 Task: Create new vendor bill with Date Opened: 02-Apr-23, Select Vendor: TFI International, Terms: Net 7. Make bill entry for item-1 with Date: 02-Apr-23, Description: Shipping Charges, Expense Account: Postage & Delivery, Quantity: 2, Unit Price: 12.99, Sales Tax: Y, Sales Tax Included: N, Tax Table: Sales Tax. Post Bill with Post Date: 02-Apr-23, Post to Accounts: Liabilities:Accounts Payble. Pay / Process Payment with Transaction Date: 08-Apr-23, Amount: 27.02, Transfer Account: Checking Account. Go to 'Print Bill'. Save a pdf copy of the bill.
Action: Mouse moved to (145, 29)
Screenshot: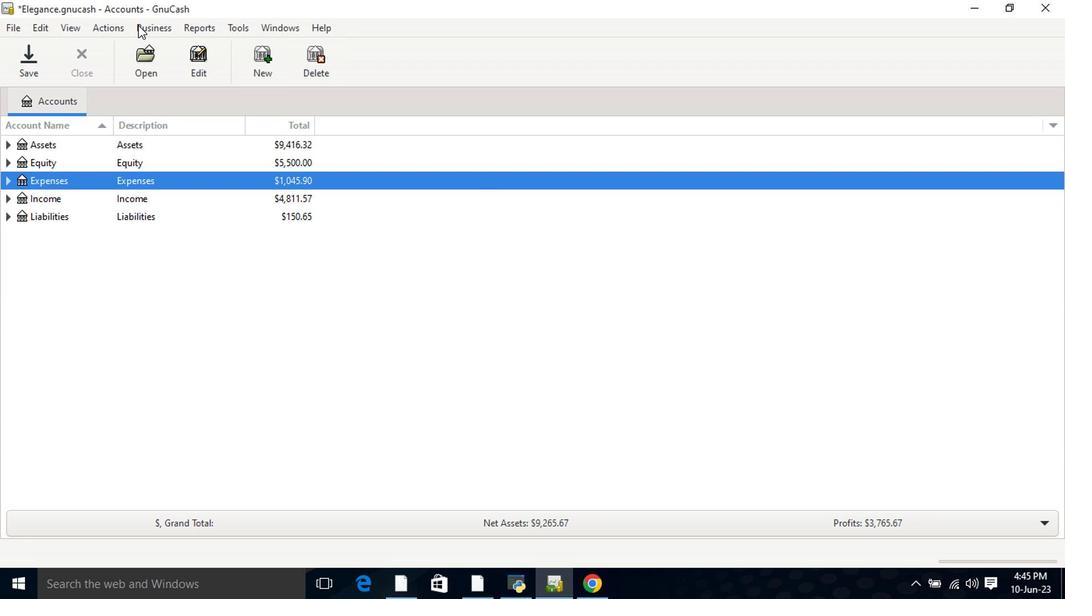 
Action: Mouse pressed left at (145, 29)
Screenshot: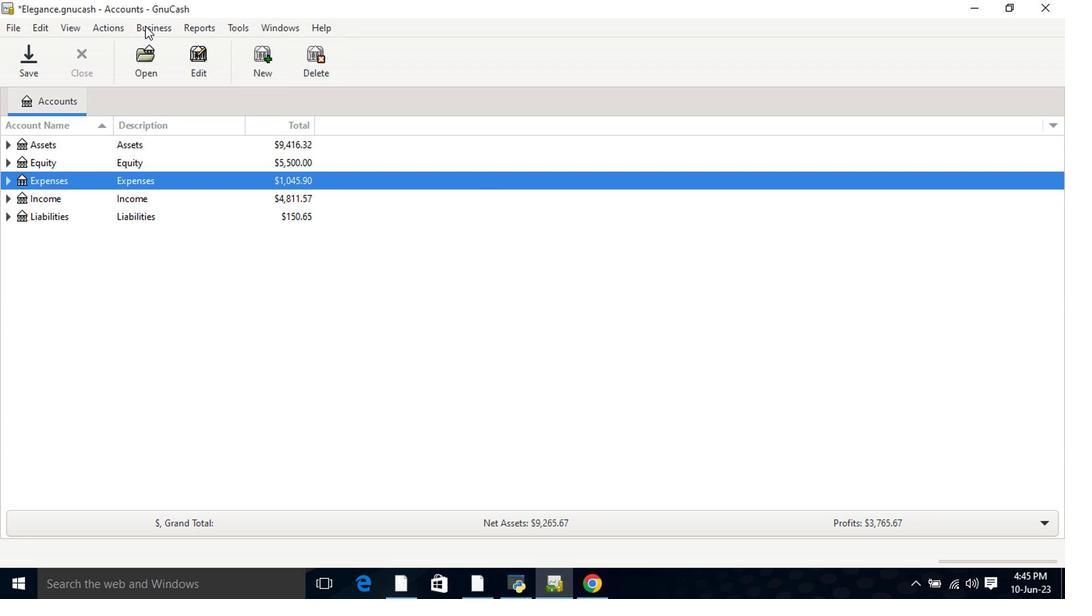 
Action: Mouse moved to (169, 63)
Screenshot: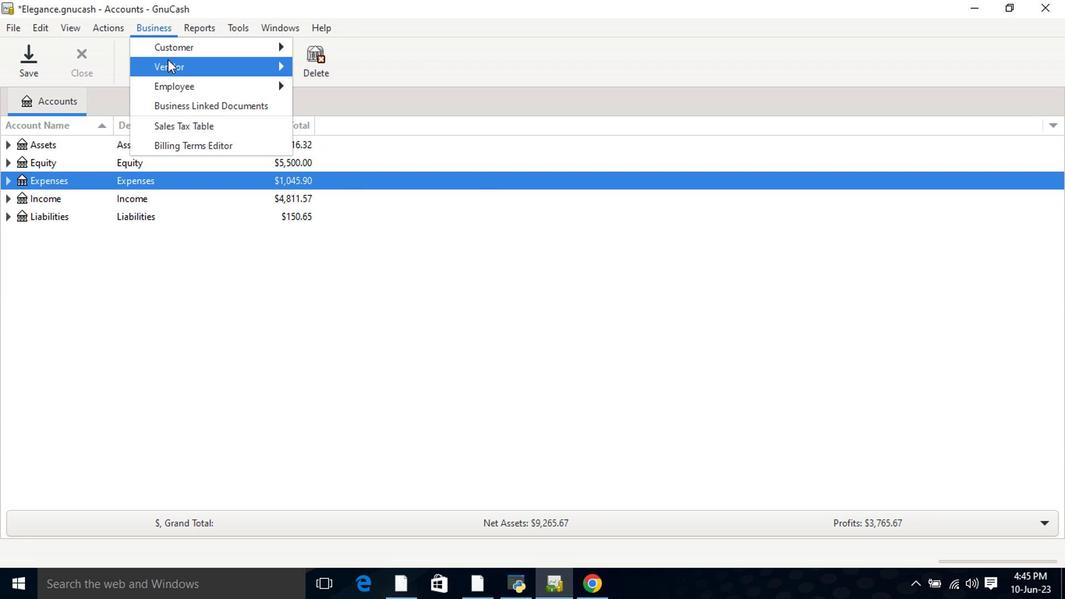 
Action: Mouse pressed left at (169, 63)
Screenshot: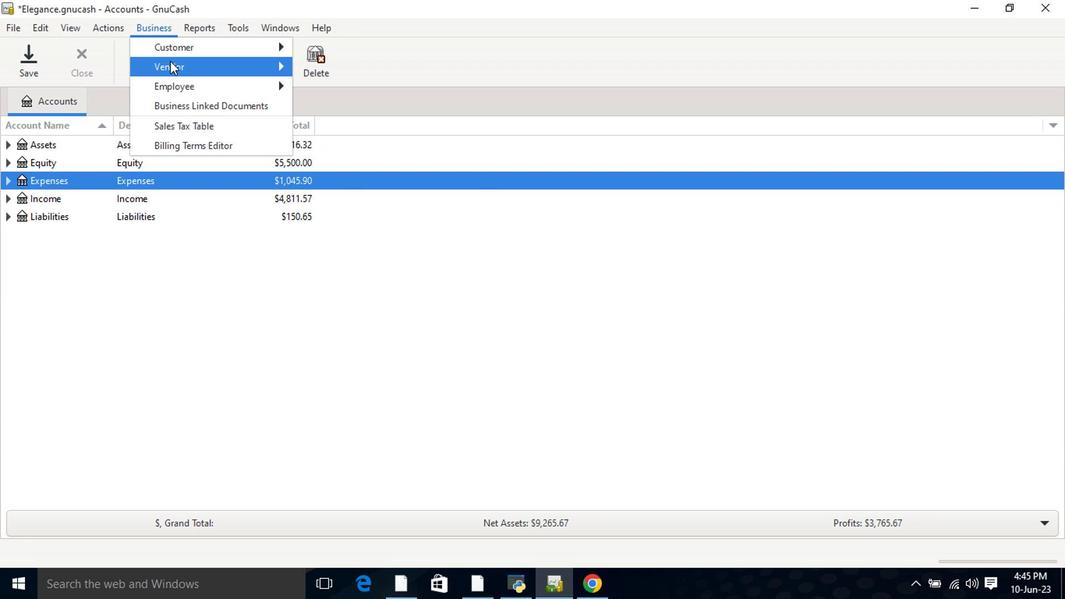 
Action: Mouse moved to (350, 126)
Screenshot: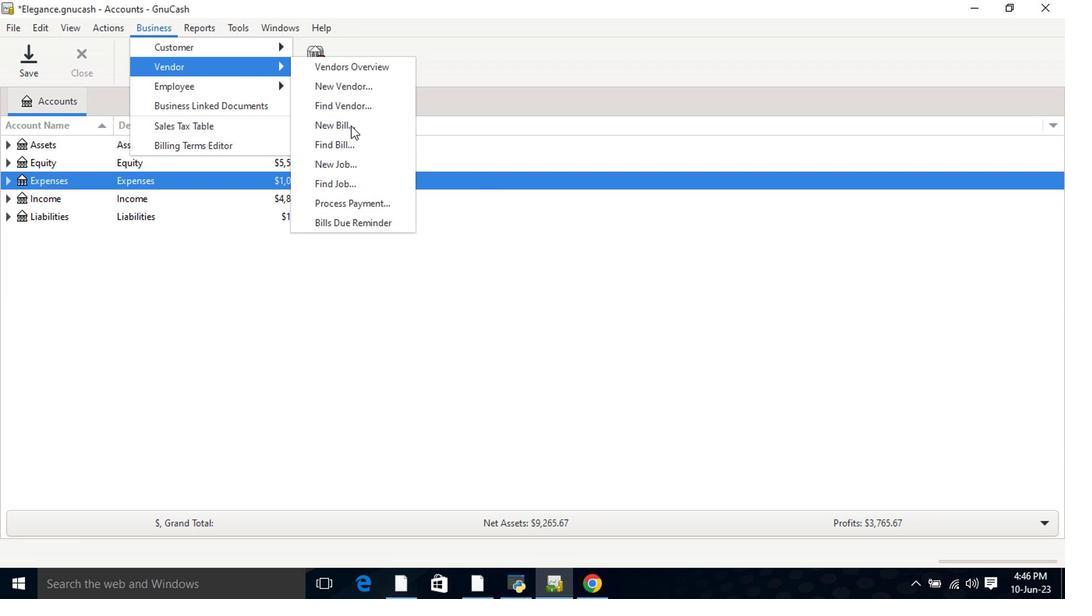 
Action: Mouse pressed left at (350, 126)
Screenshot: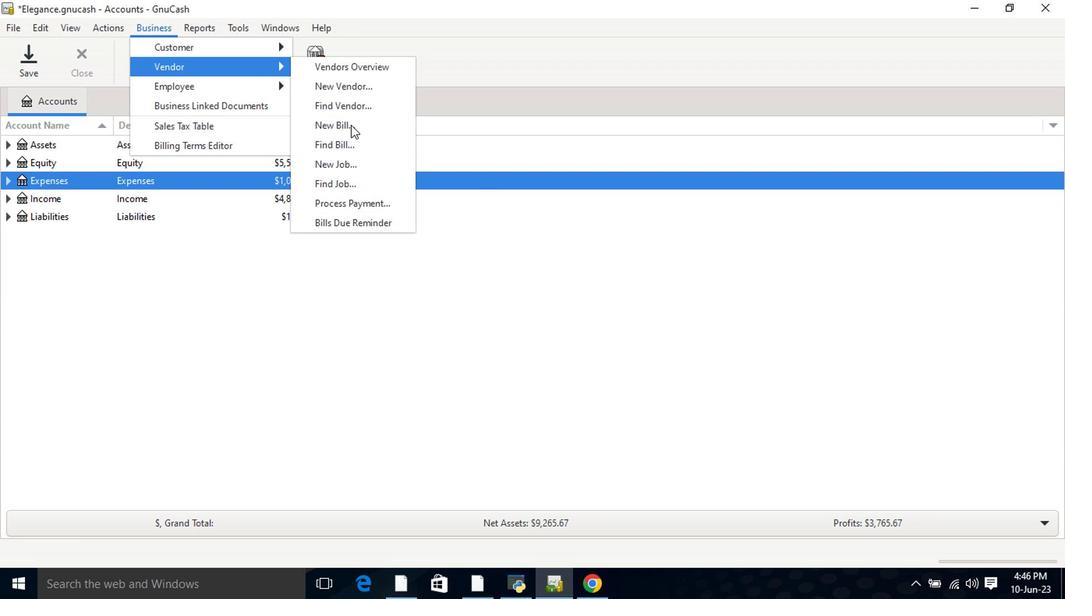 
Action: Mouse moved to (633, 209)
Screenshot: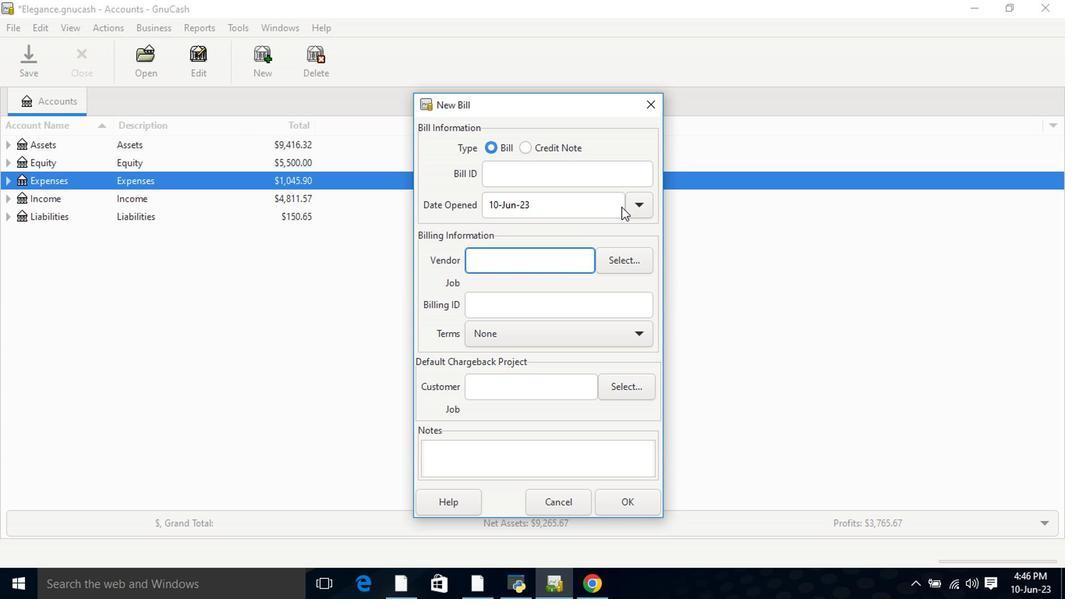 
Action: Mouse pressed left at (633, 209)
Screenshot: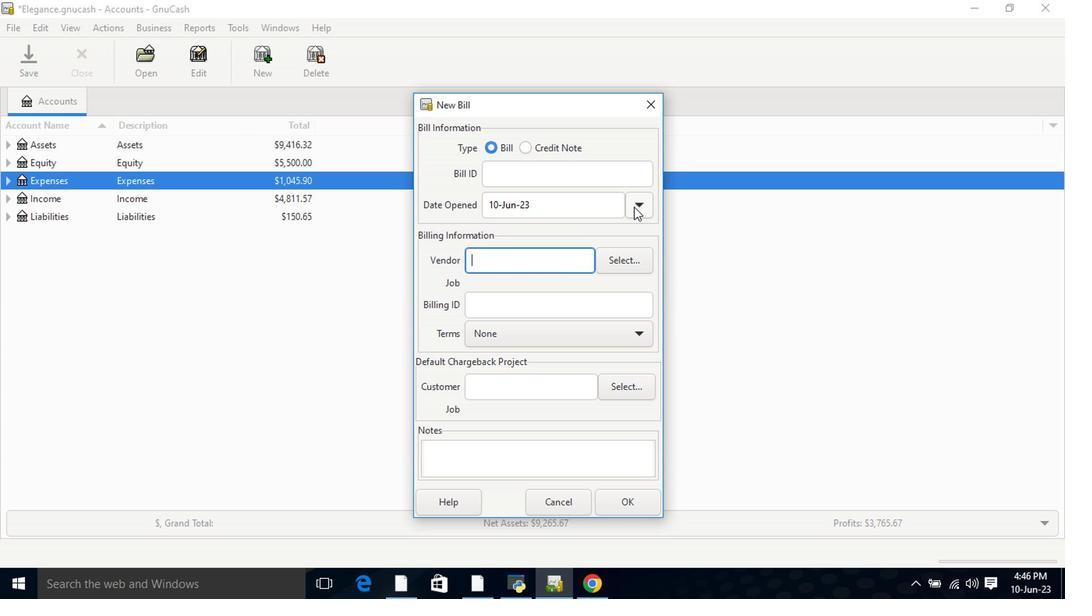 
Action: Mouse moved to (516, 230)
Screenshot: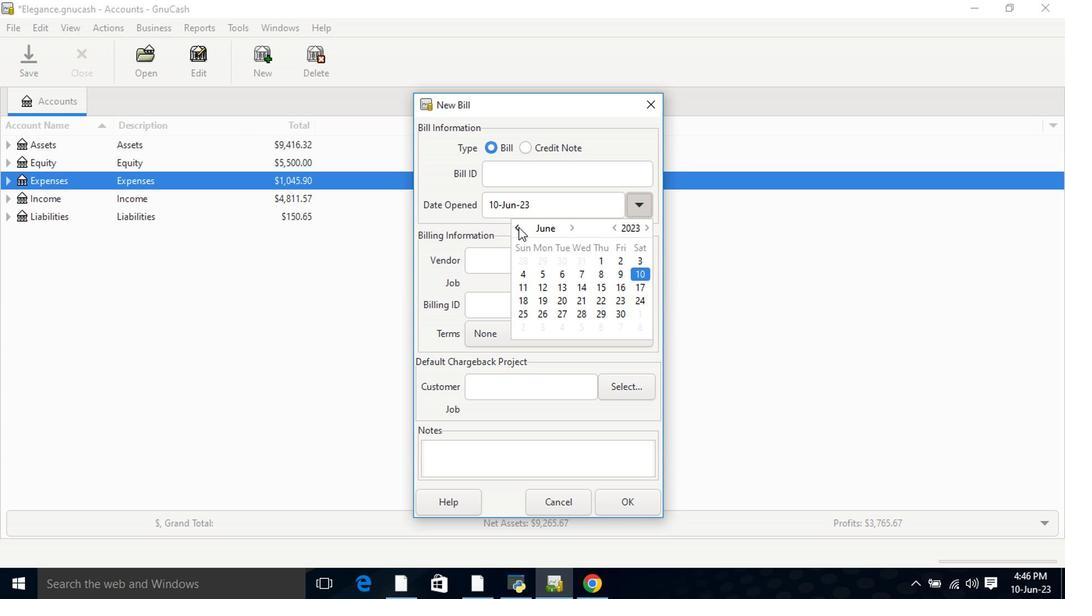 
Action: Mouse pressed left at (516, 230)
Screenshot: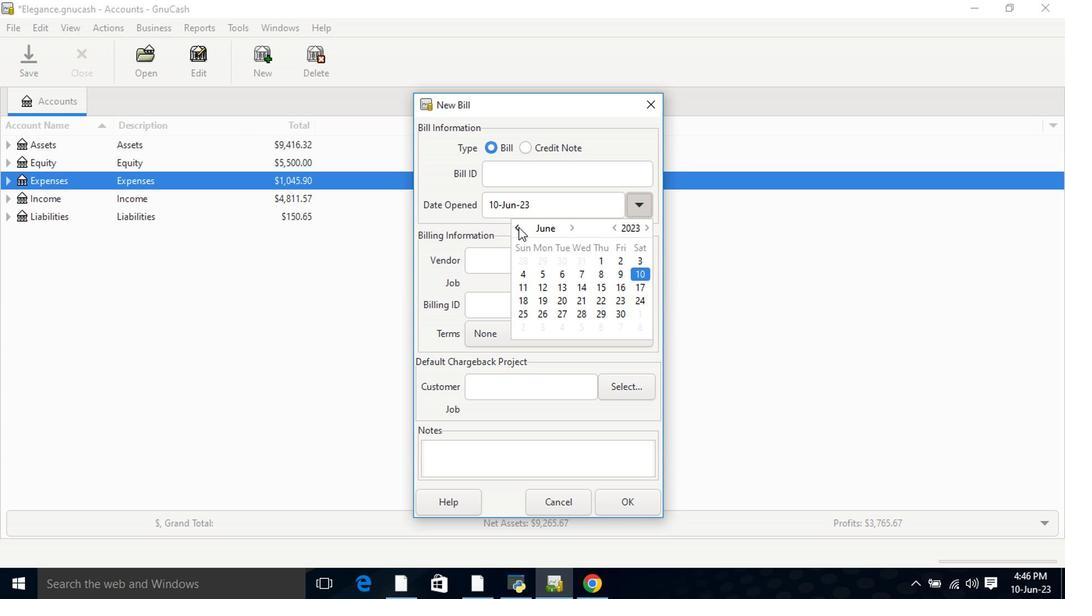 
Action: Mouse pressed left at (516, 230)
Screenshot: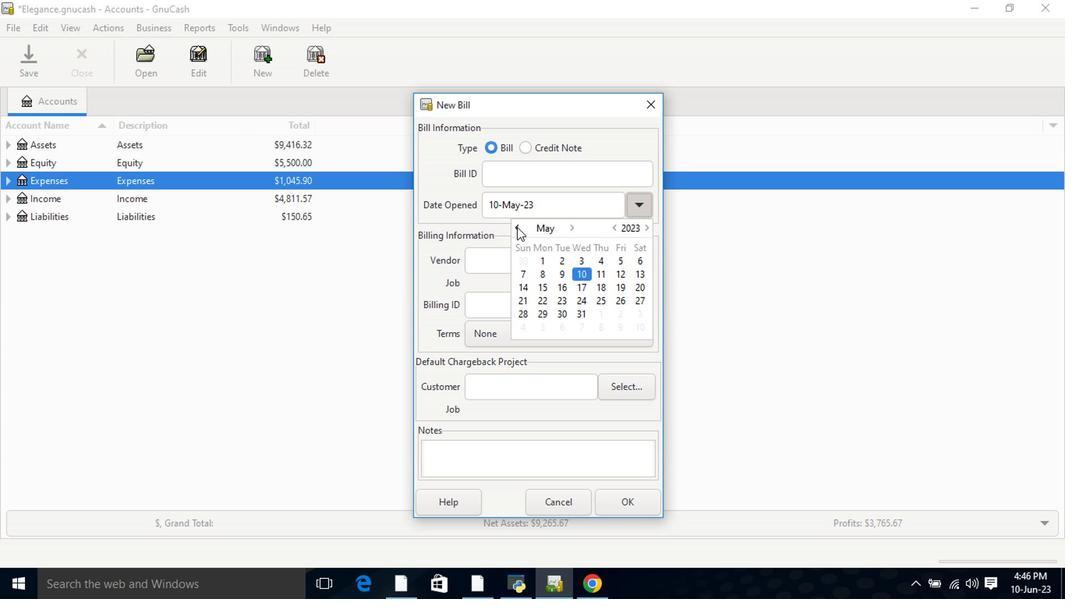 
Action: Mouse moved to (519, 279)
Screenshot: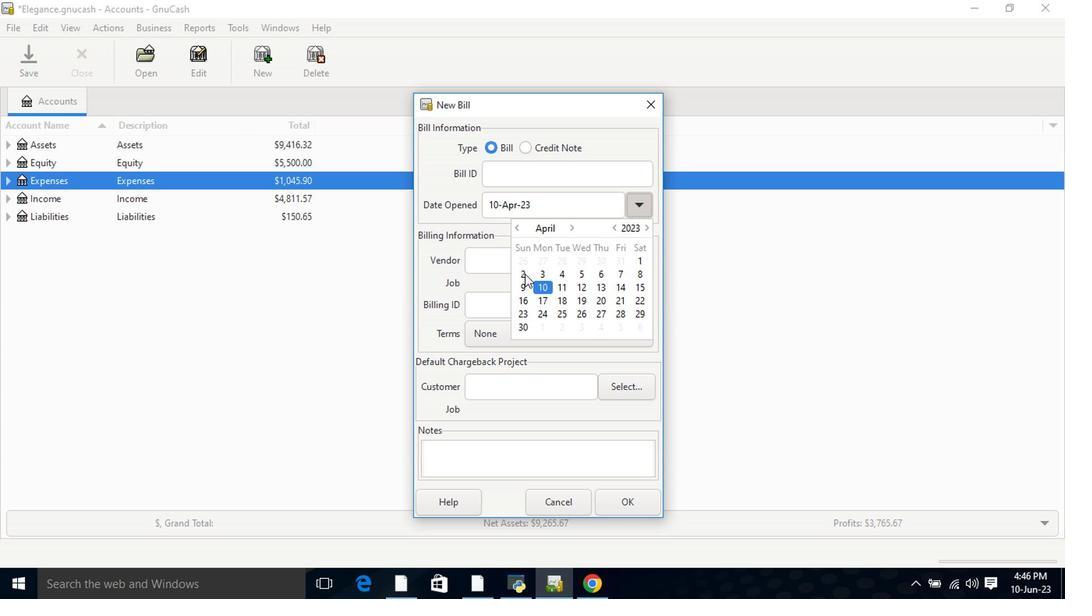 
Action: Mouse pressed left at (519, 279)
Screenshot: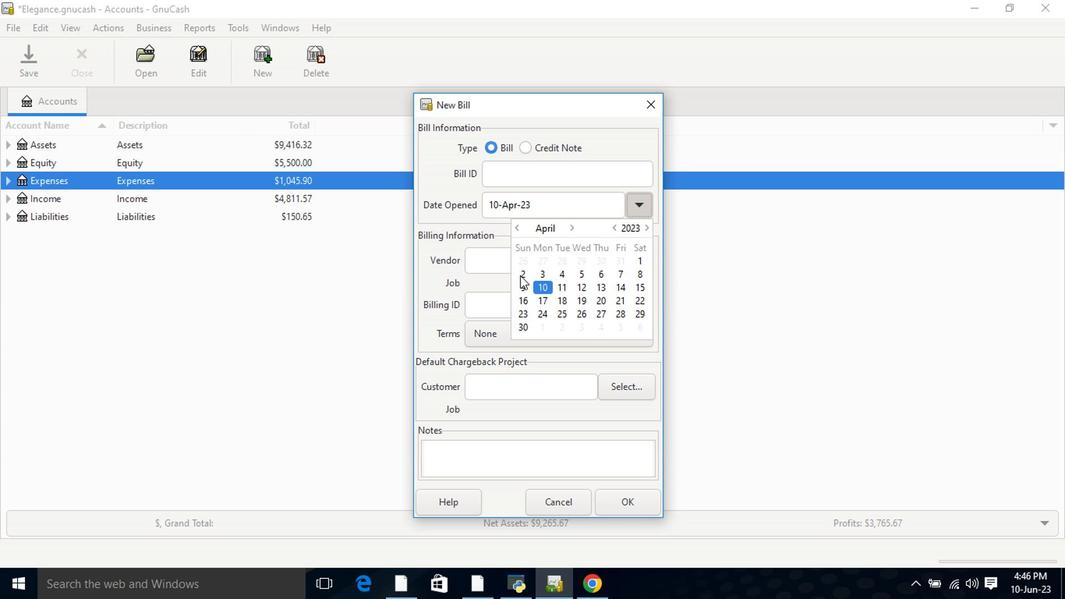 
Action: Mouse moved to (519, 279)
Screenshot: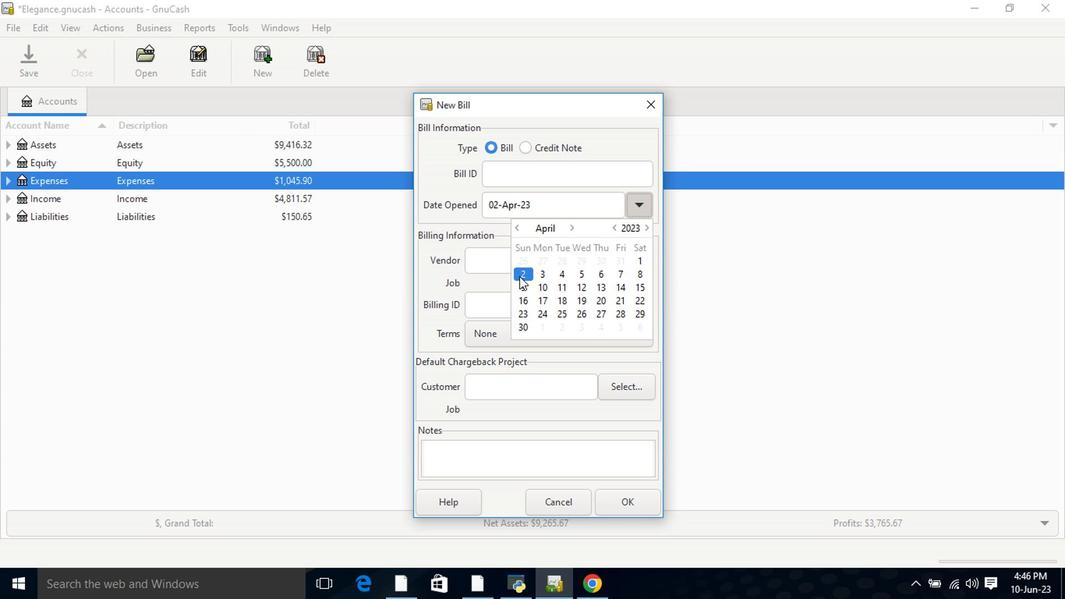 
Action: Mouse pressed left at (519, 279)
Screenshot: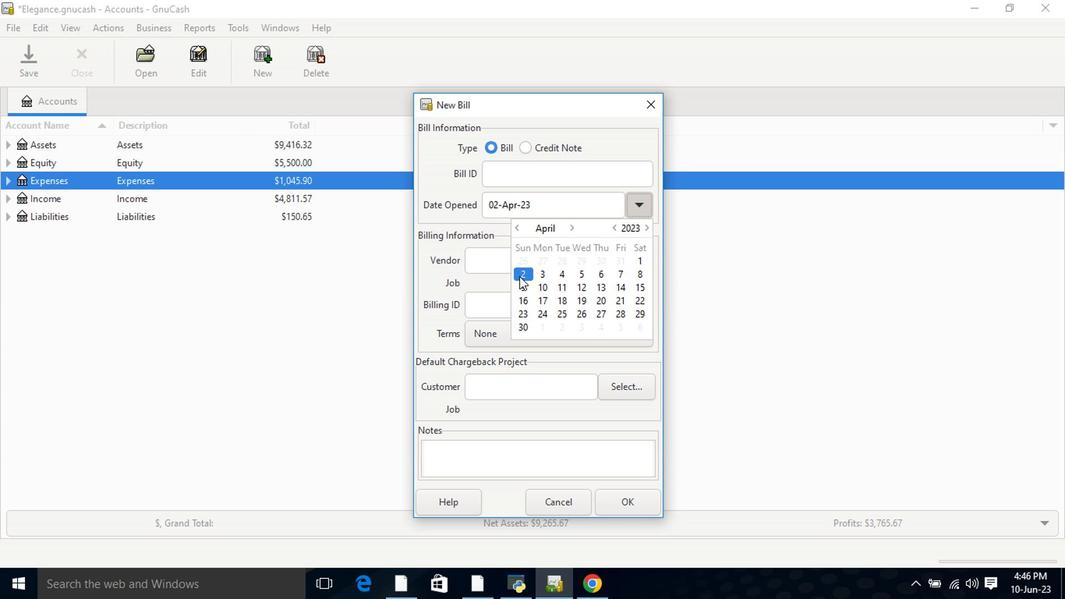 
Action: Mouse moved to (537, 263)
Screenshot: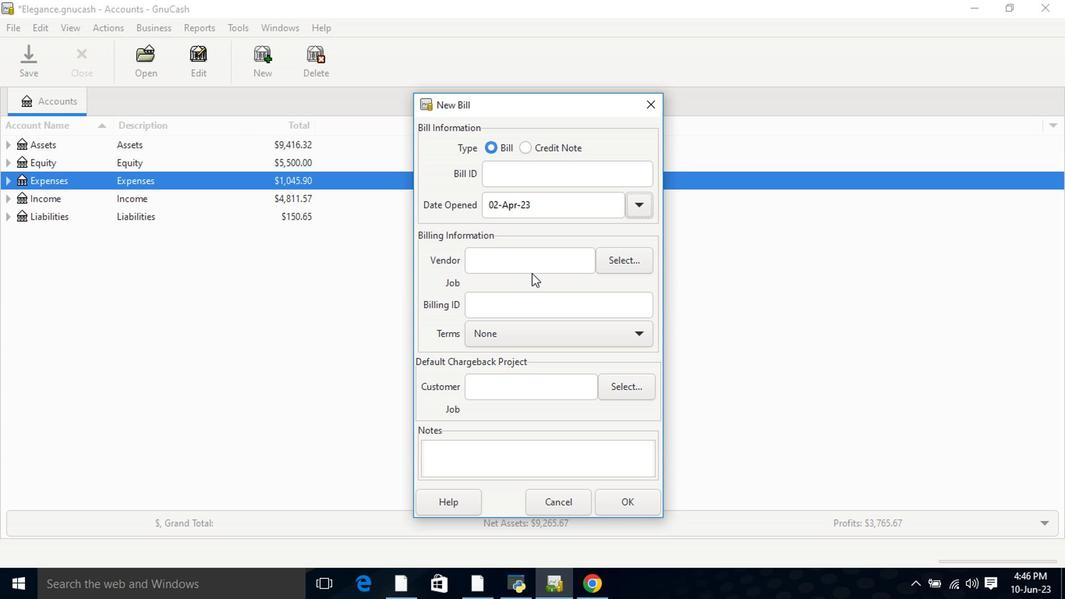 
Action: Mouse pressed left at (537, 263)
Screenshot: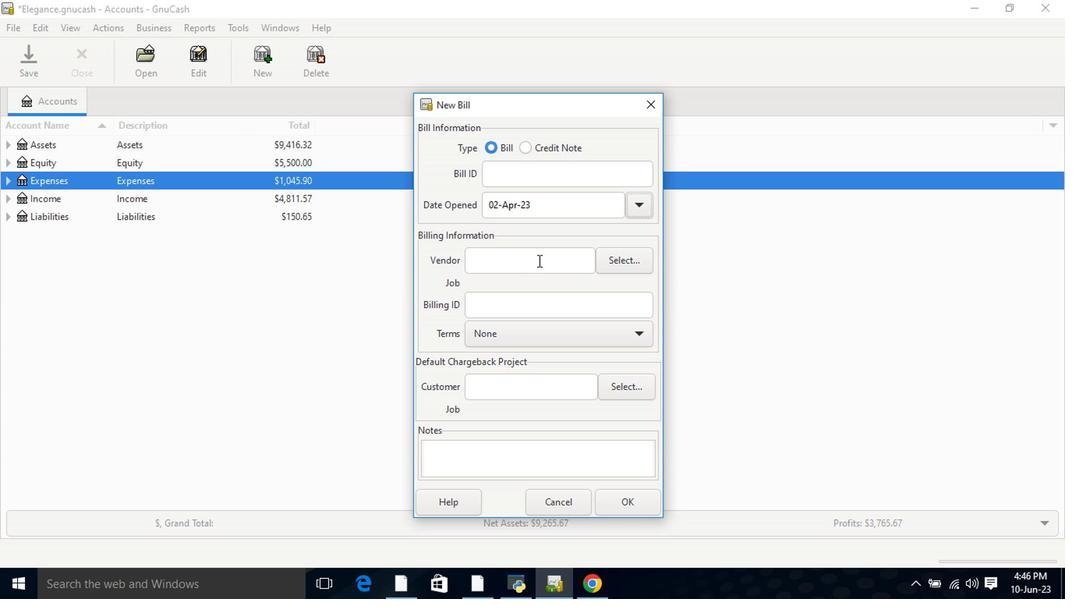 
Action: Key pressed <Key.shift>TFI
Screenshot: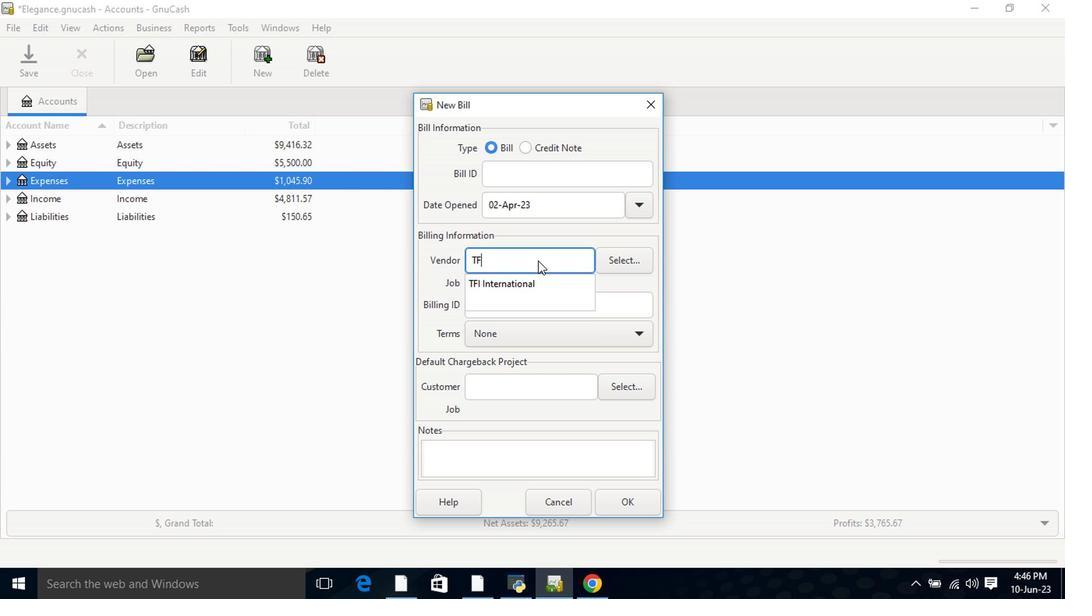 
Action: Mouse moved to (530, 286)
Screenshot: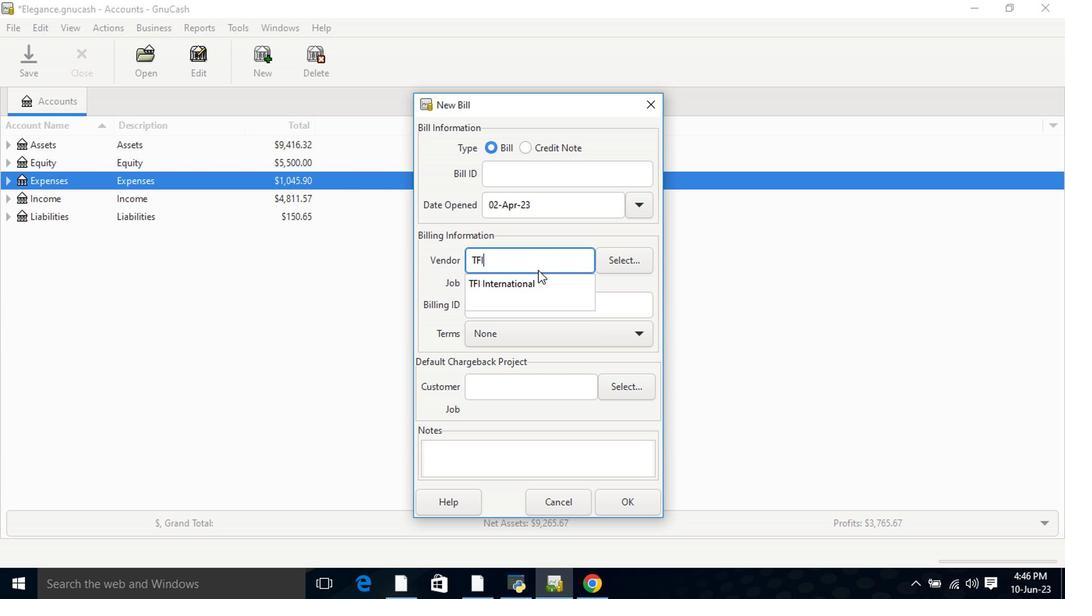 
Action: Mouse pressed left at (530, 286)
Screenshot: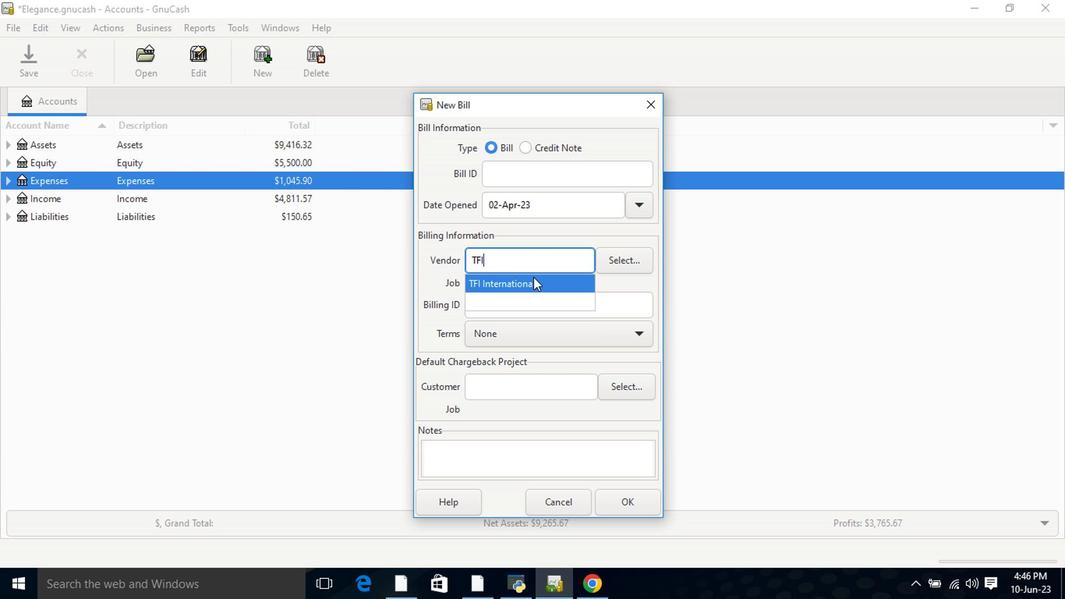 
Action: Mouse moved to (536, 347)
Screenshot: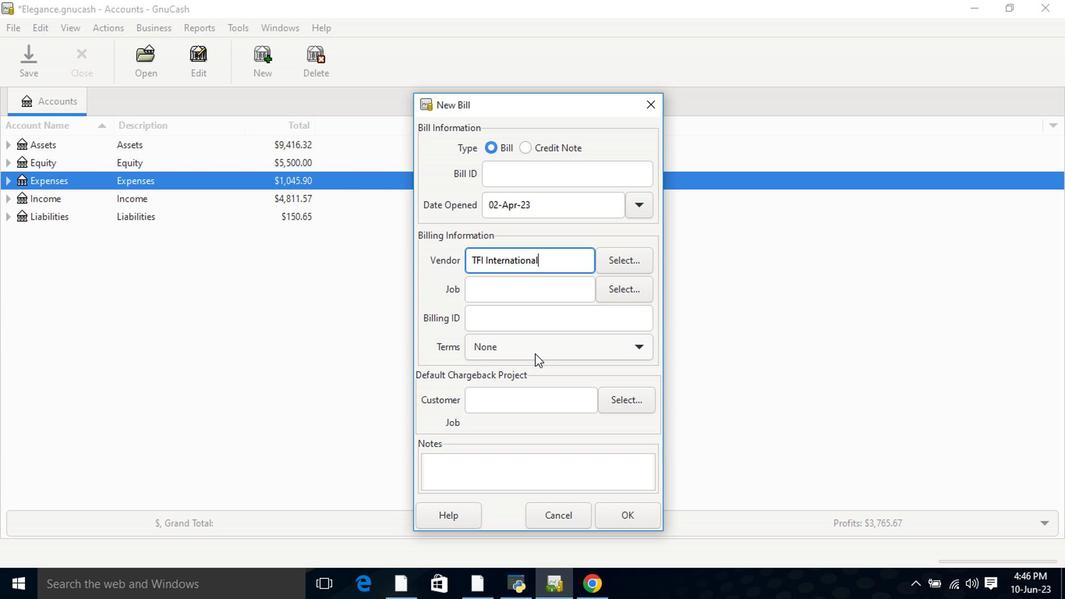 
Action: Mouse pressed left at (536, 347)
Screenshot: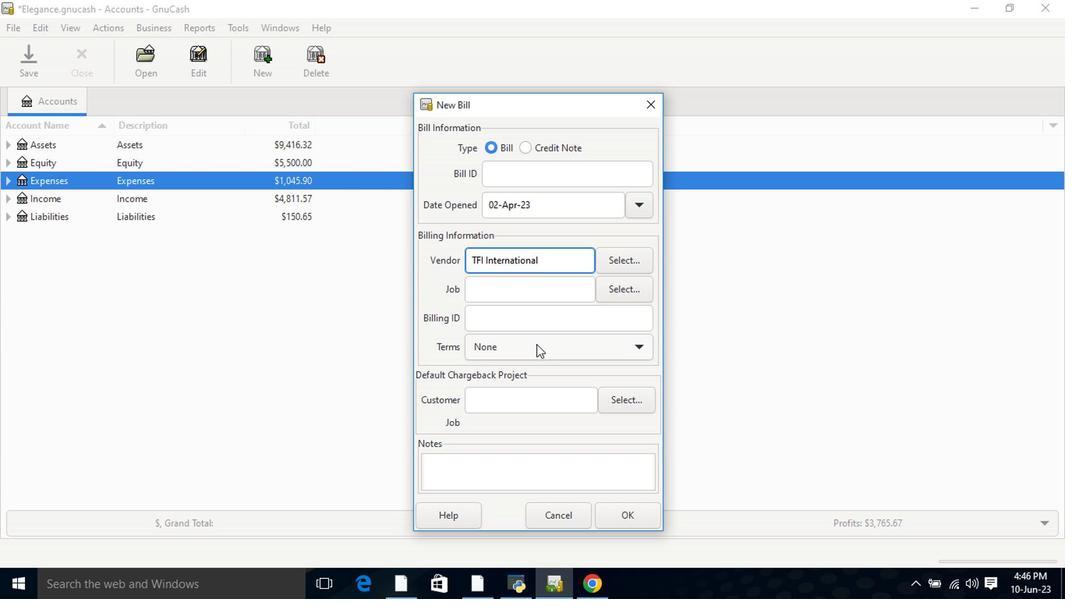 
Action: Mouse moved to (525, 423)
Screenshot: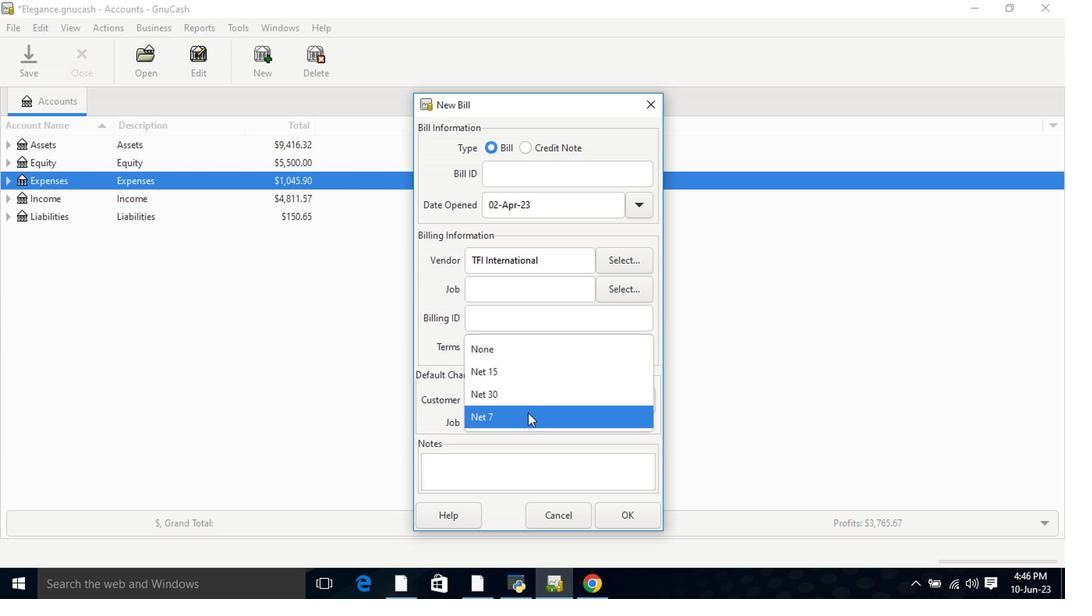
Action: Mouse pressed left at (525, 423)
Screenshot: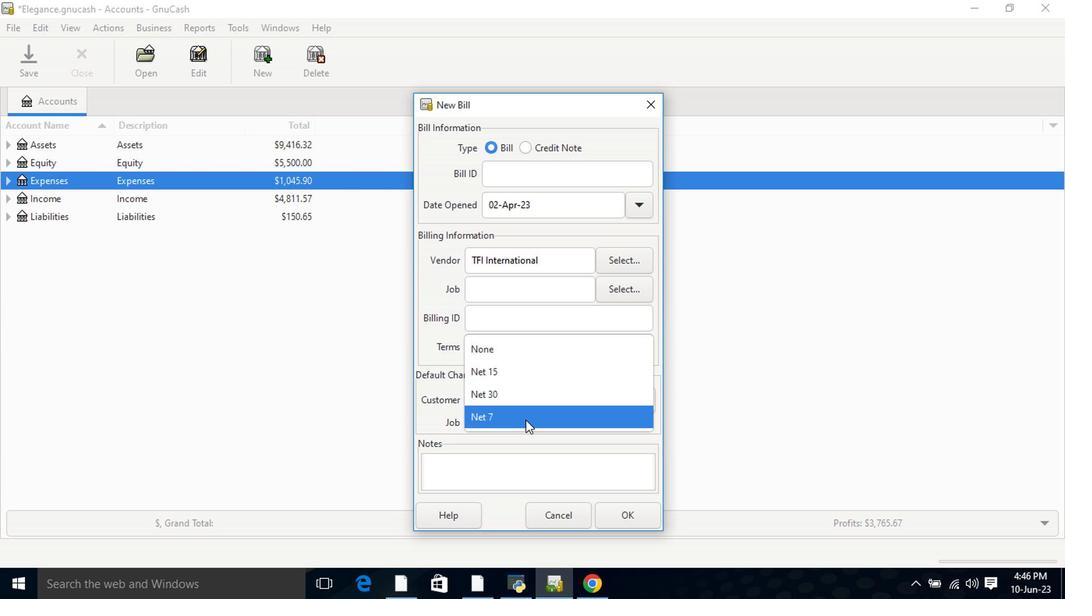 
Action: Mouse moved to (616, 519)
Screenshot: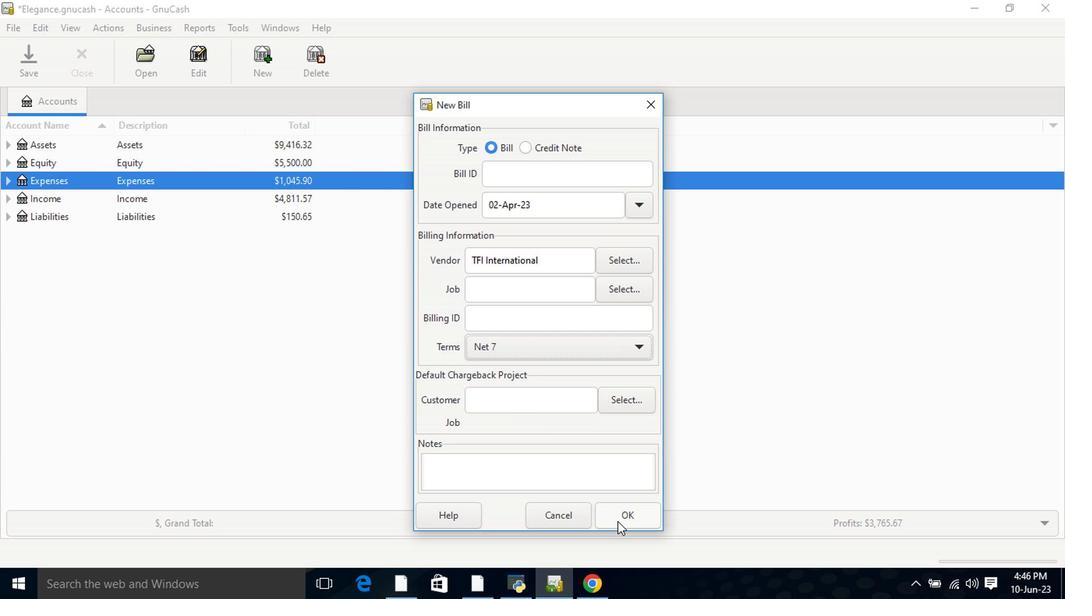 
Action: Mouse pressed left at (616, 519)
Screenshot: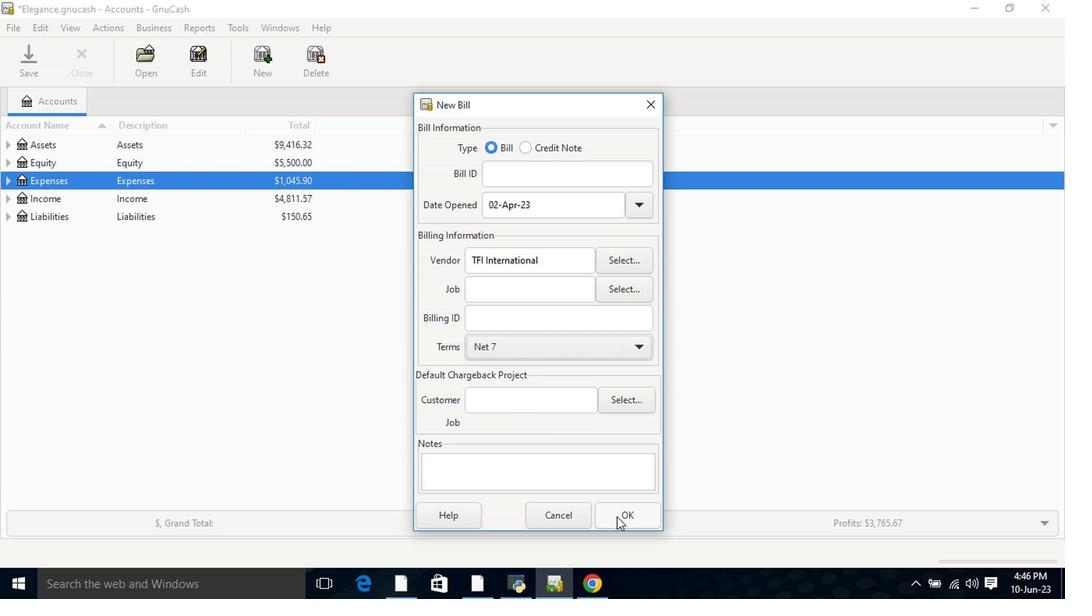
Action: Mouse moved to (138, 357)
Screenshot: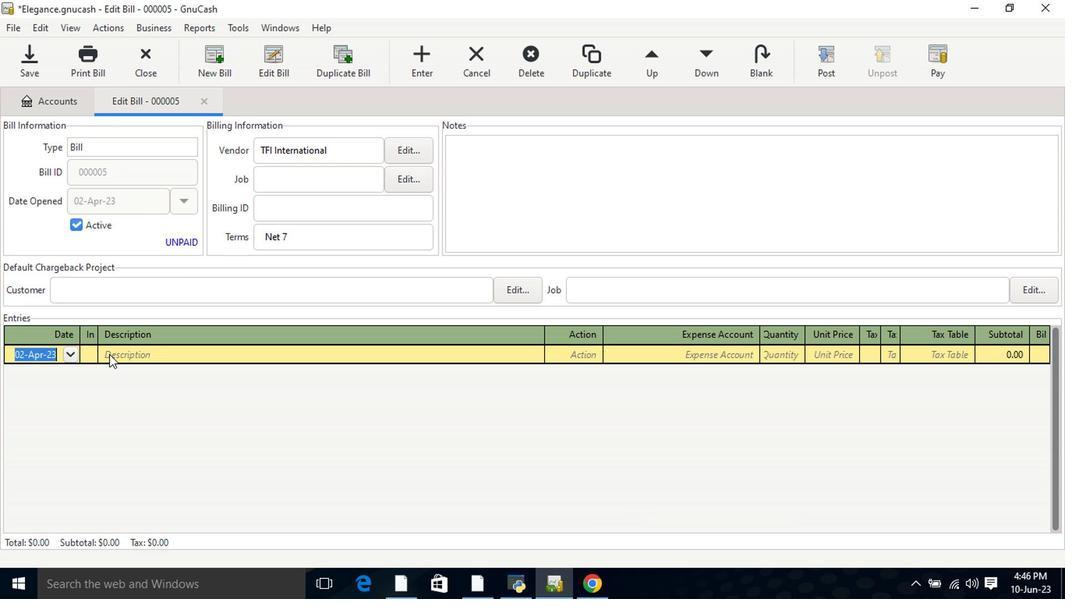 
Action: Mouse pressed left at (138, 357)
Screenshot: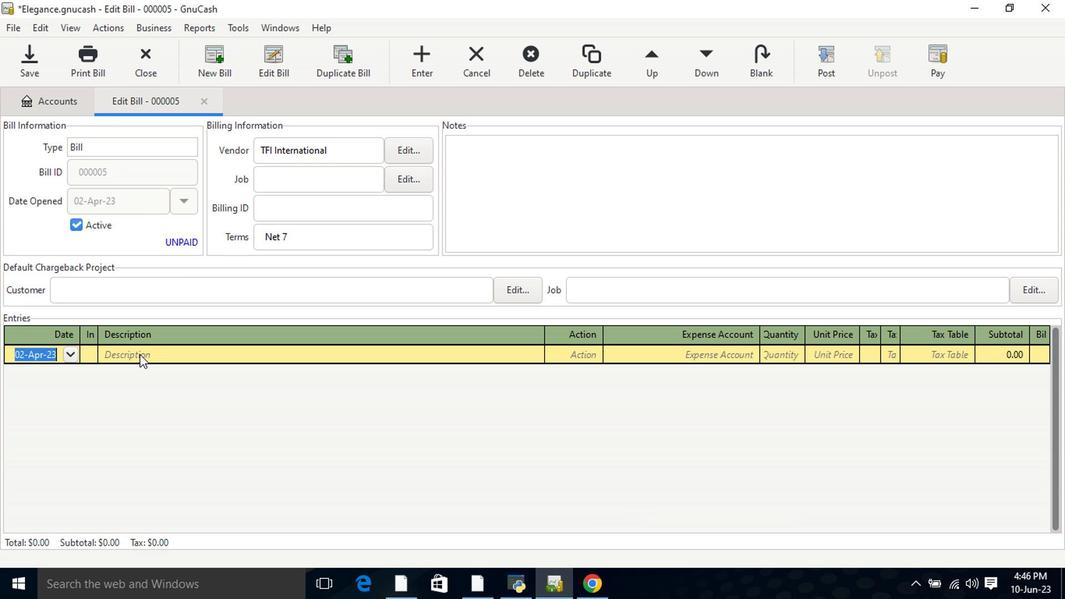 
Action: Key pressed <Key.shift>Shipping<Key.space><Key.shift>Charges<Key.tab><Key.tab>pos<Key.tab>2<Key.tab>12.99<Key.tab>
Screenshot: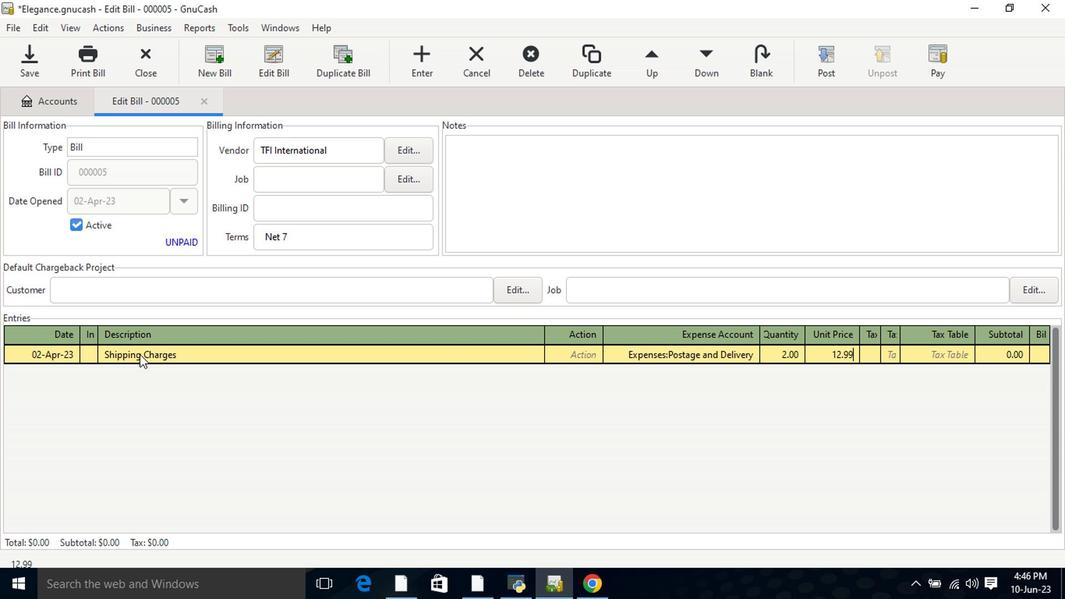 
Action: Mouse moved to (867, 353)
Screenshot: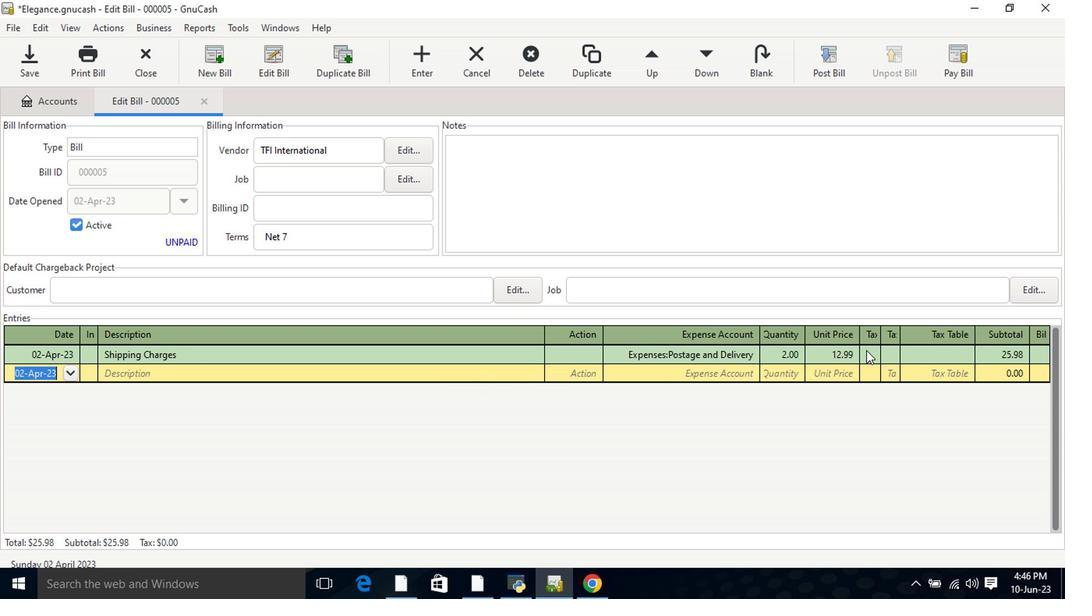
Action: Mouse pressed left at (867, 353)
Screenshot: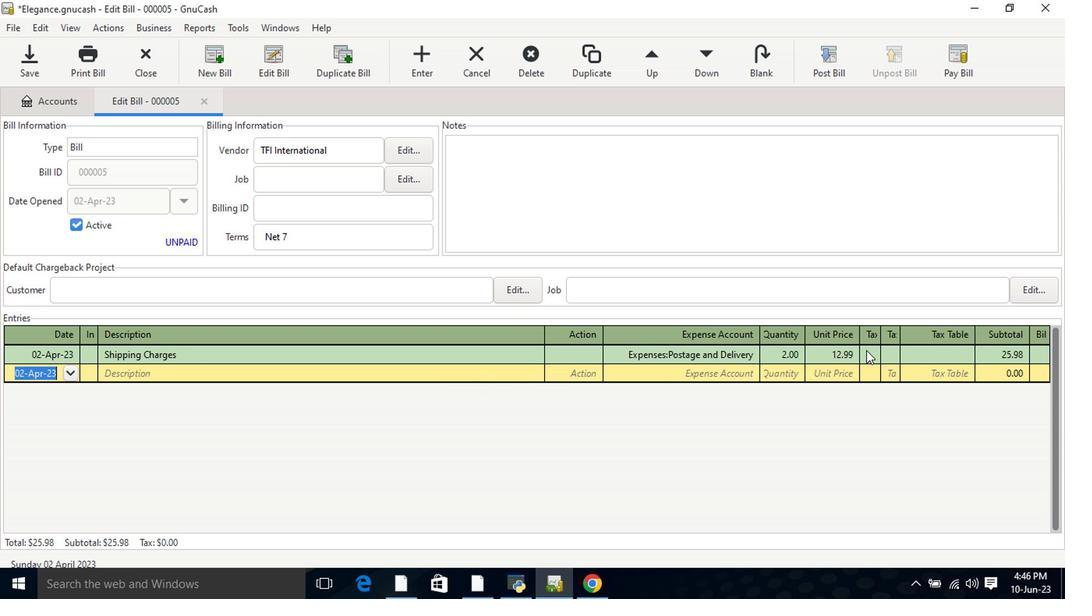 
Action: Mouse moved to (881, 361)
Screenshot: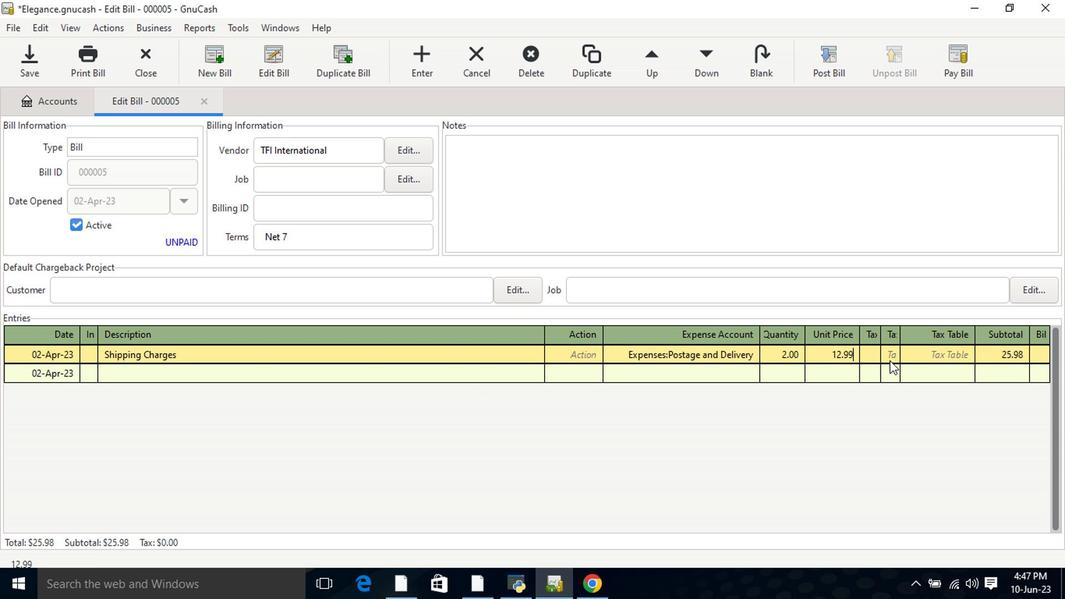 
Action: Mouse pressed left at (881, 361)
Screenshot: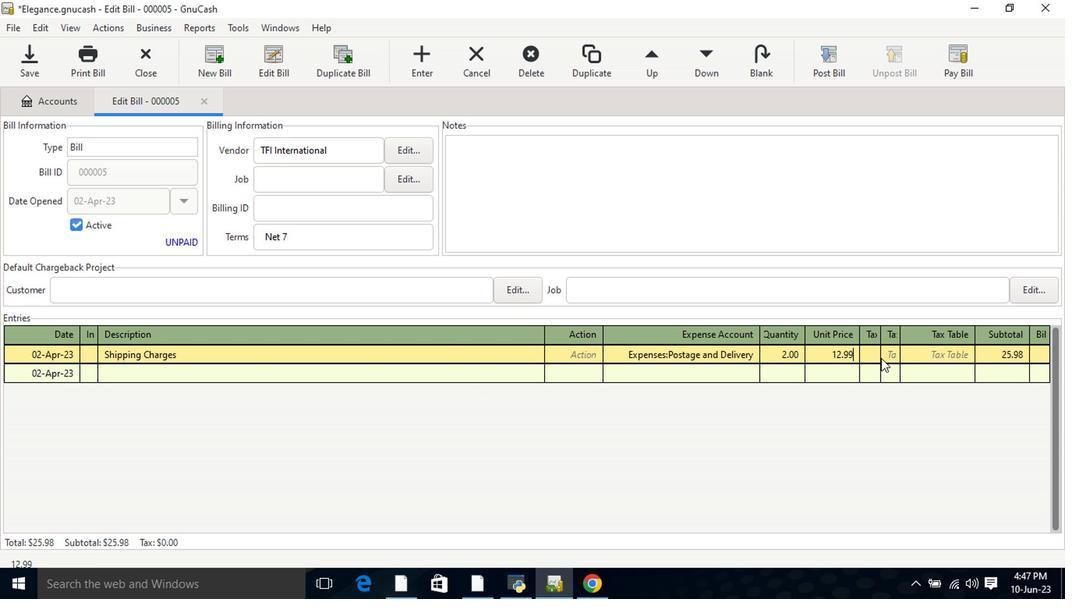 
Action: Mouse moved to (876, 359)
Screenshot: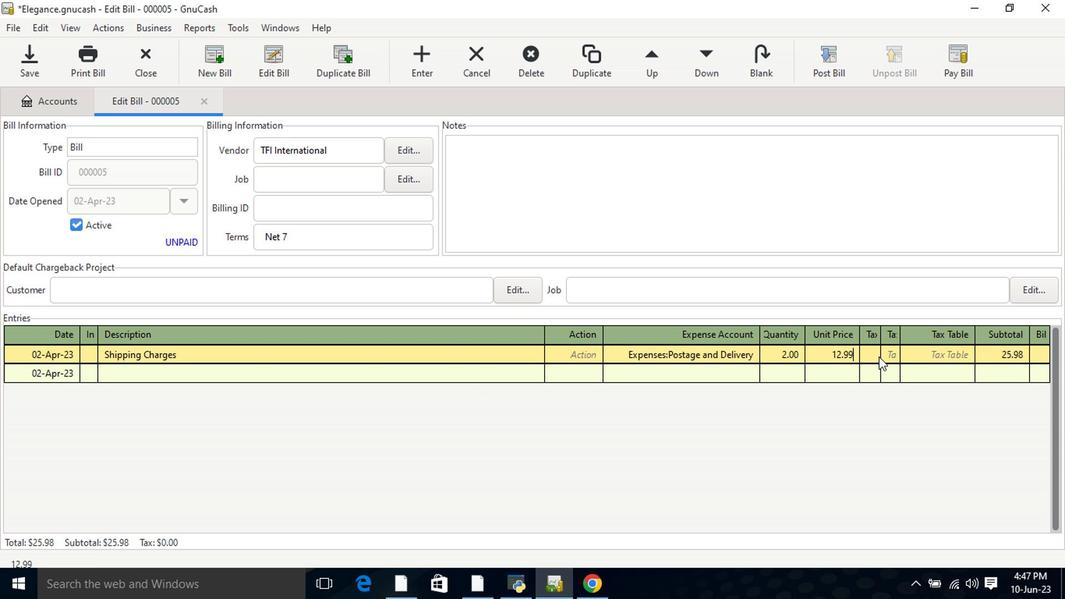 
Action: Mouse pressed left at (876, 359)
Screenshot: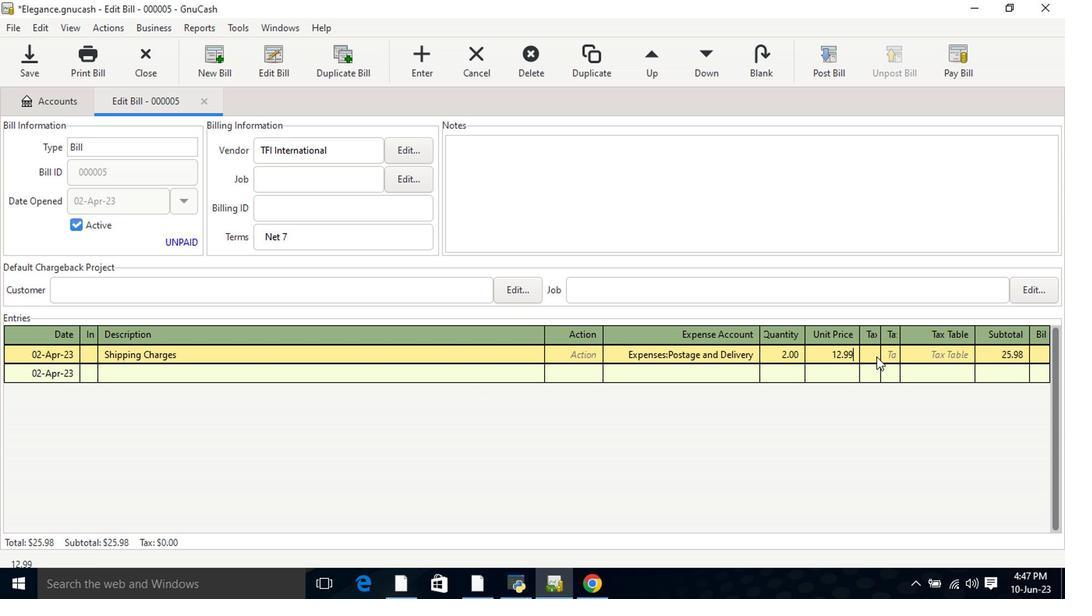 
Action: Mouse moved to (914, 361)
Screenshot: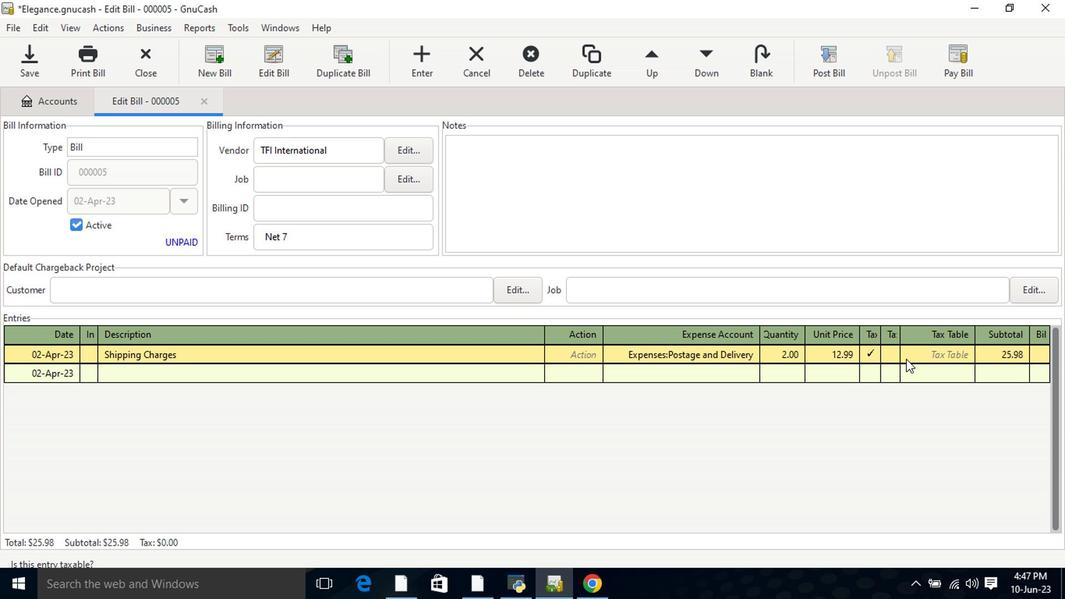 
Action: Mouse pressed left at (914, 361)
Screenshot: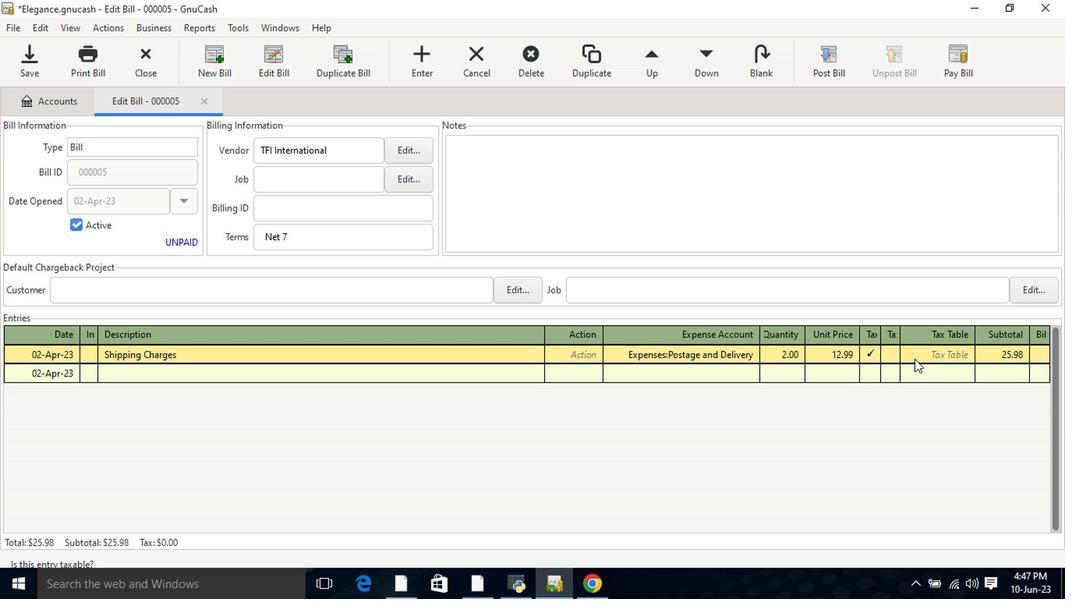 
Action: Mouse moved to (958, 359)
Screenshot: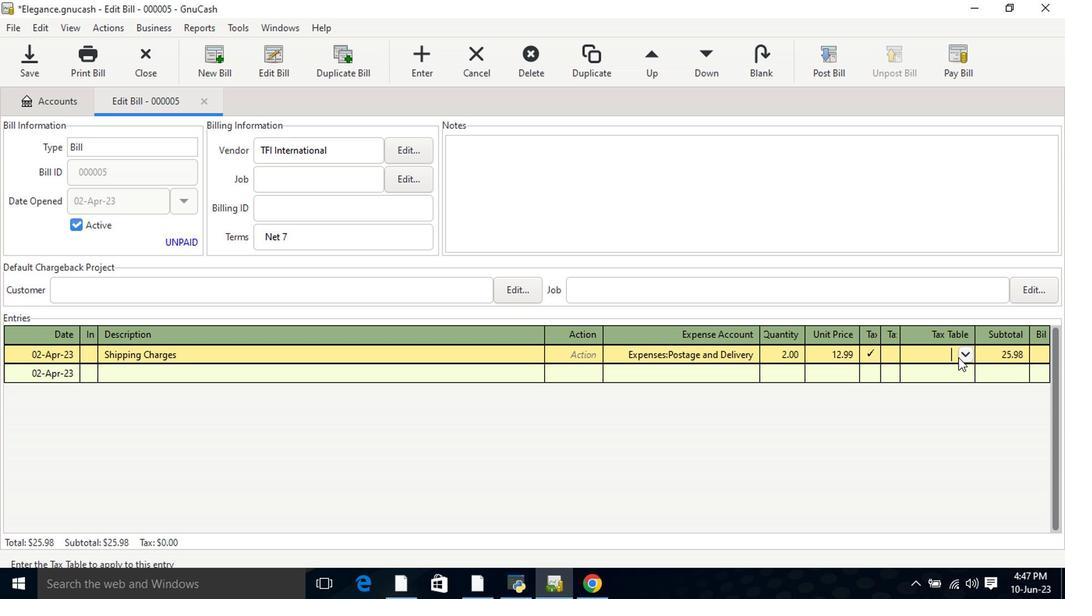 
Action: Mouse pressed left at (958, 359)
Screenshot: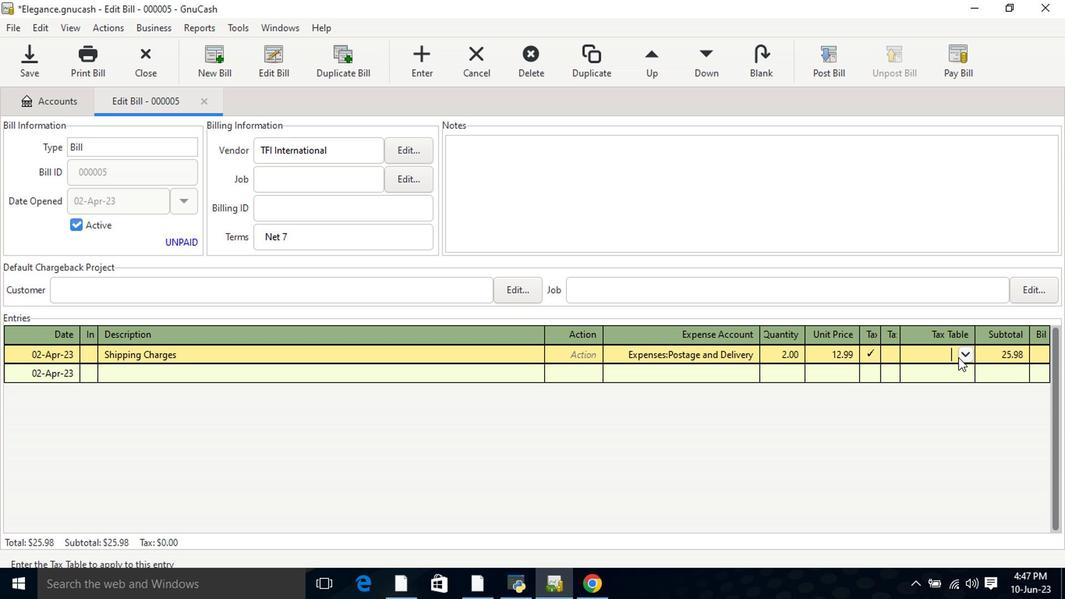 
Action: Mouse moved to (954, 375)
Screenshot: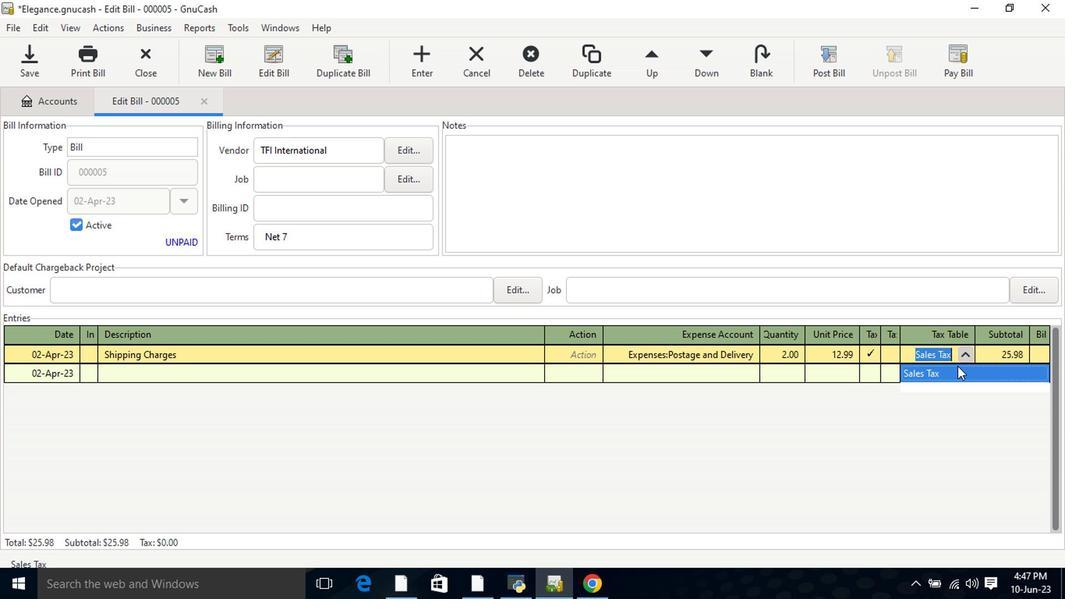 
Action: Mouse pressed left at (954, 375)
Screenshot: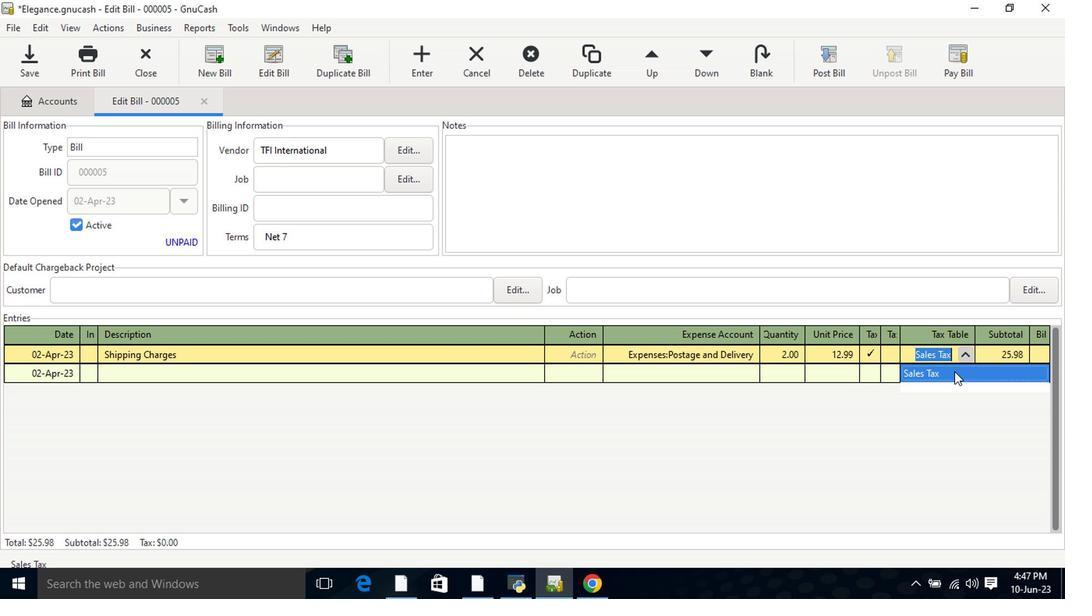 
Action: Key pressed <Key.tab><Key.tab>
Screenshot: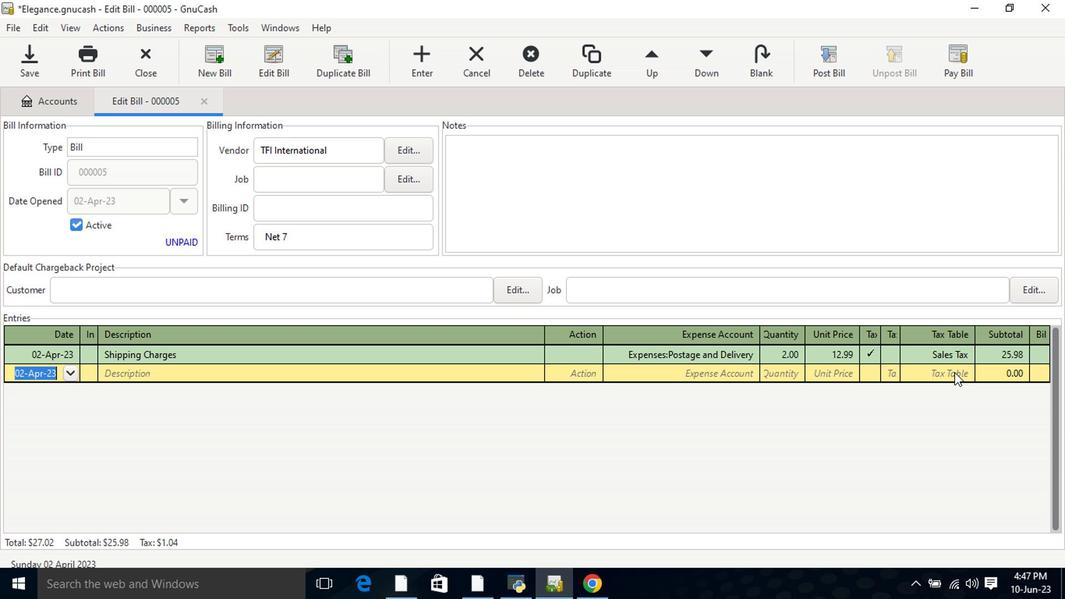 
Action: Mouse moved to (837, 66)
Screenshot: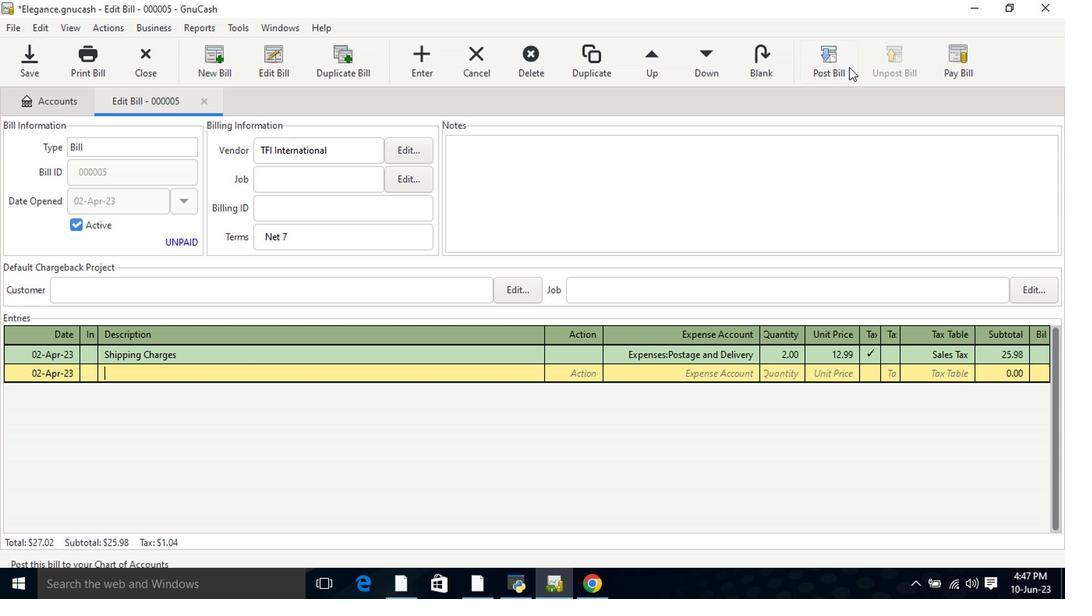 
Action: Mouse pressed left at (837, 66)
Screenshot: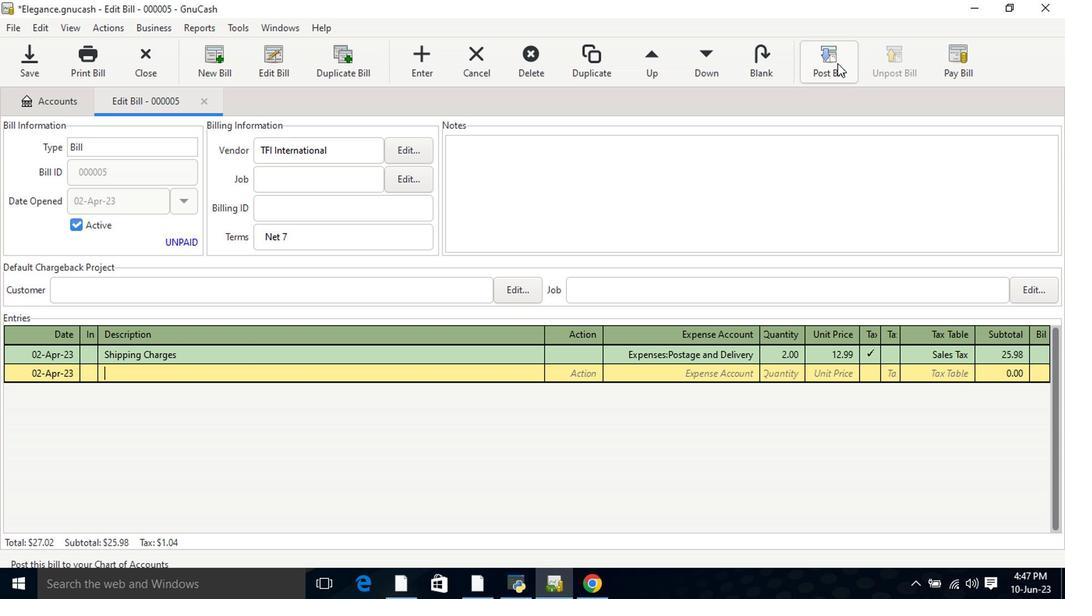 
Action: Mouse moved to (639, 405)
Screenshot: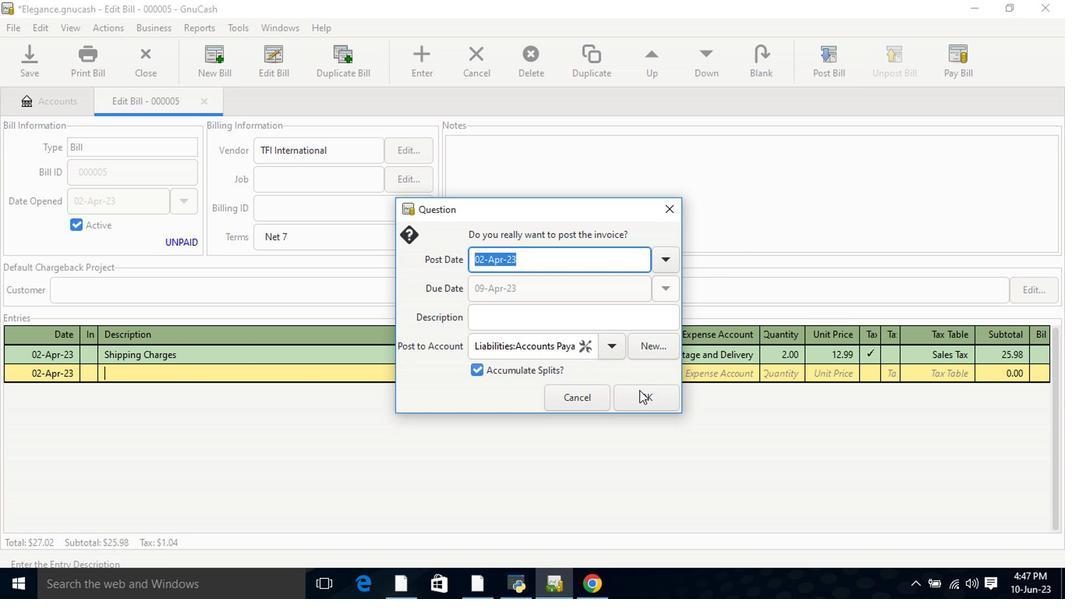 
Action: Mouse pressed left at (639, 405)
Screenshot: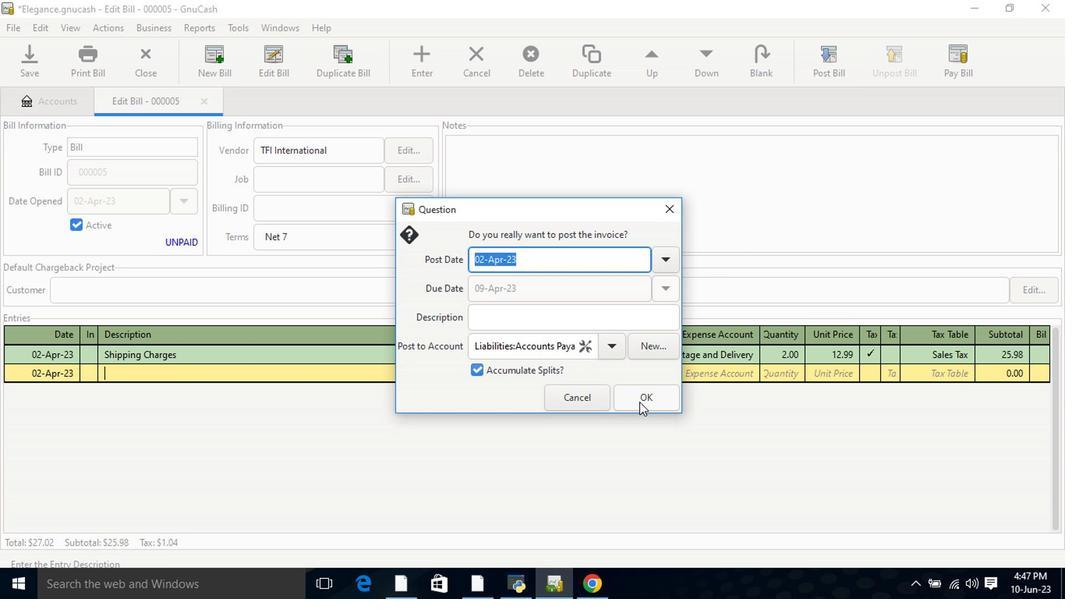 
Action: Mouse moved to (931, 61)
Screenshot: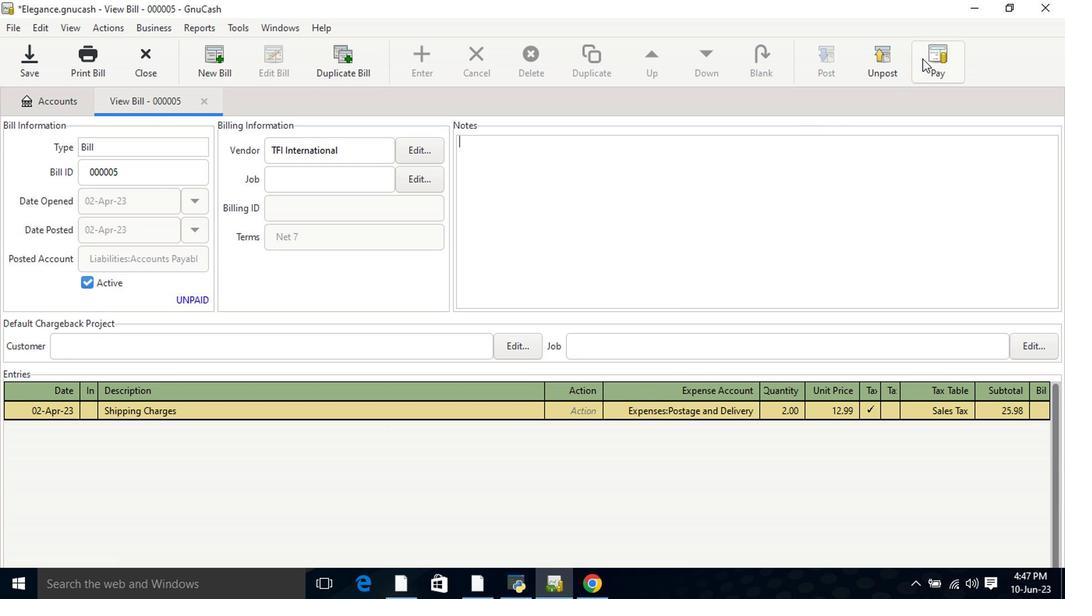 
Action: Mouse pressed left at (931, 61)
Screenshot: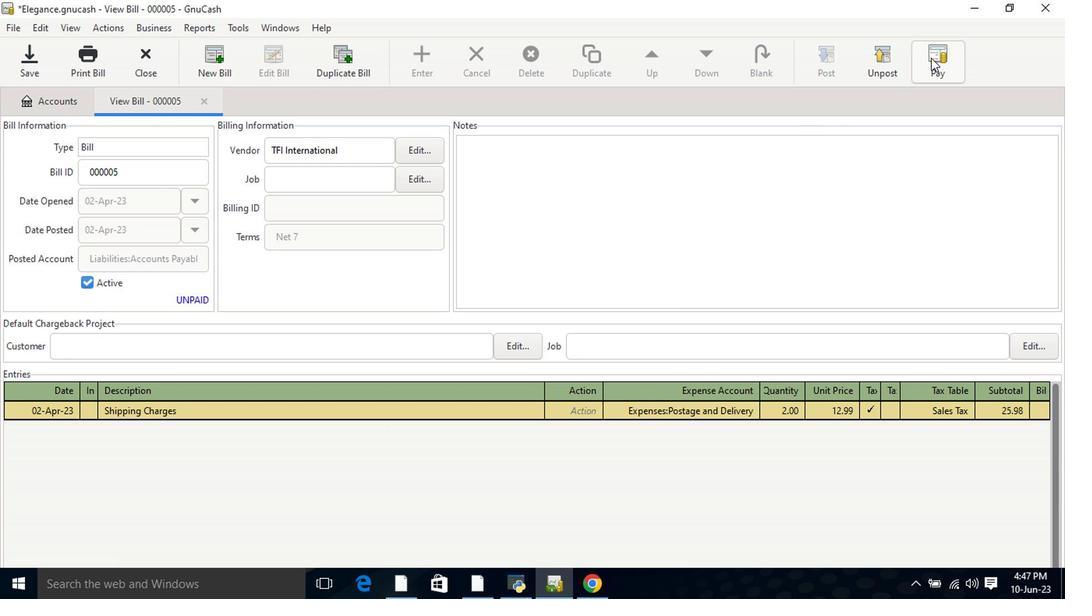 
Action: Mouse moved to (475, 311)
Screenshot: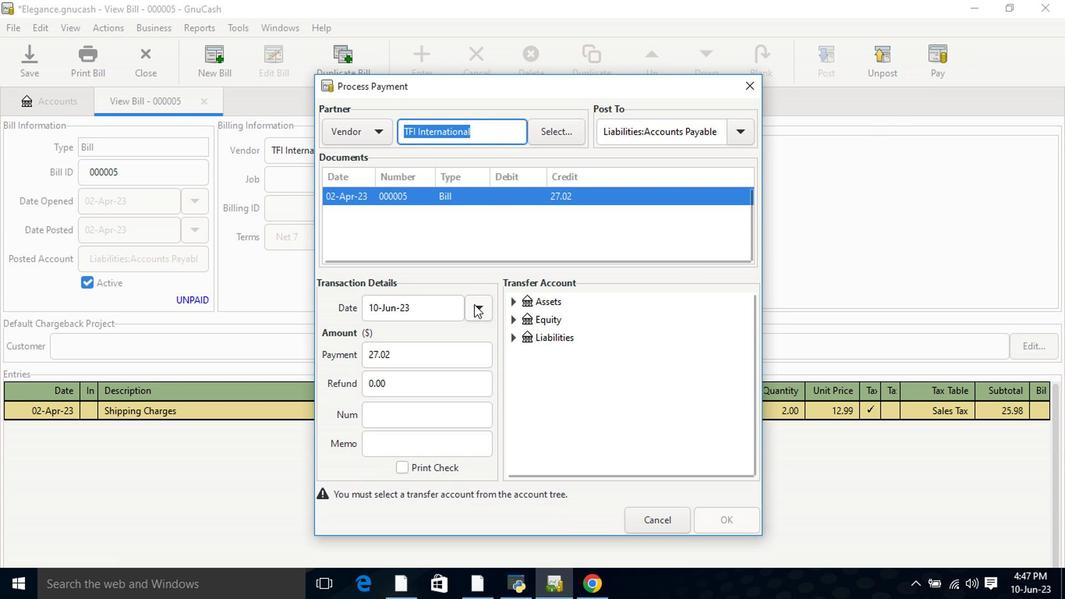 
Action: Mouse pressed left at (475, 311)
Screenshot: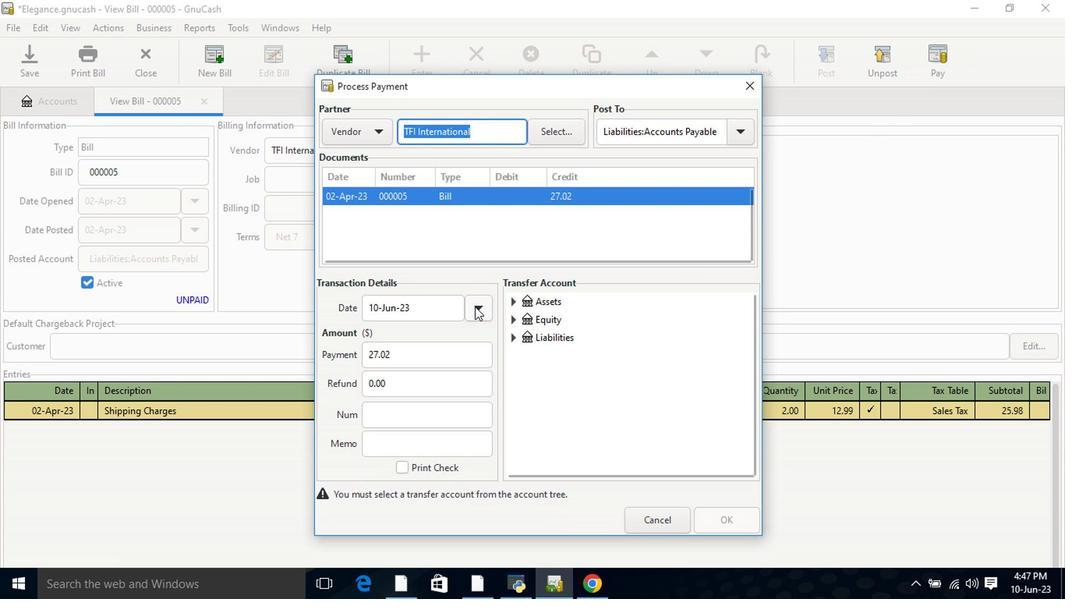 
Action: Mouse moved to (355, 335)
Screenshot: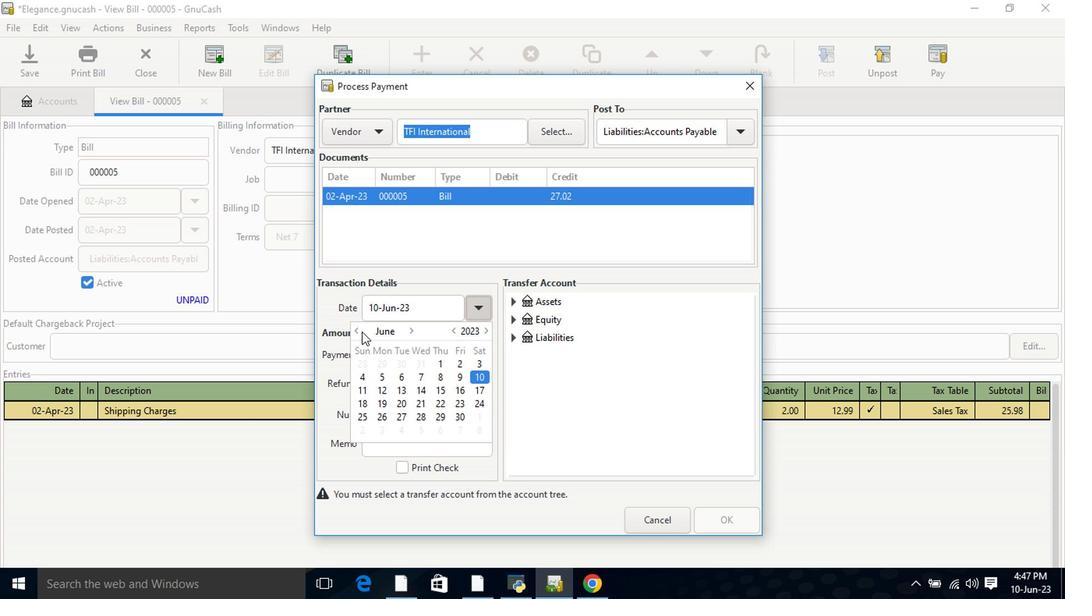 
Action: Mouse pressed left at (355, 335)
Screenshot: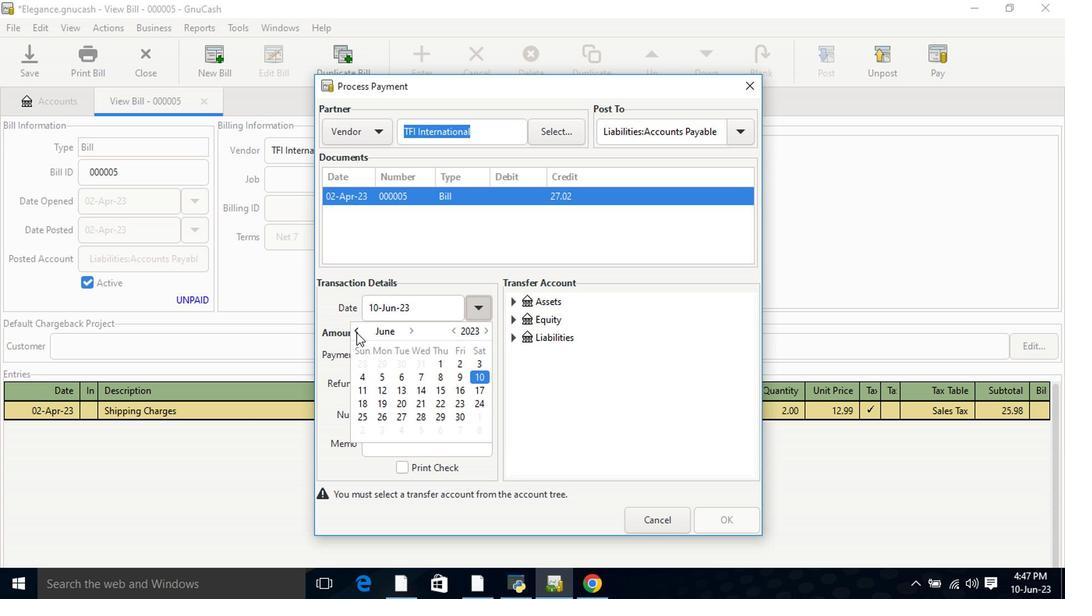 
Action: Mouse pressed left at (355, 335)
Screenshot: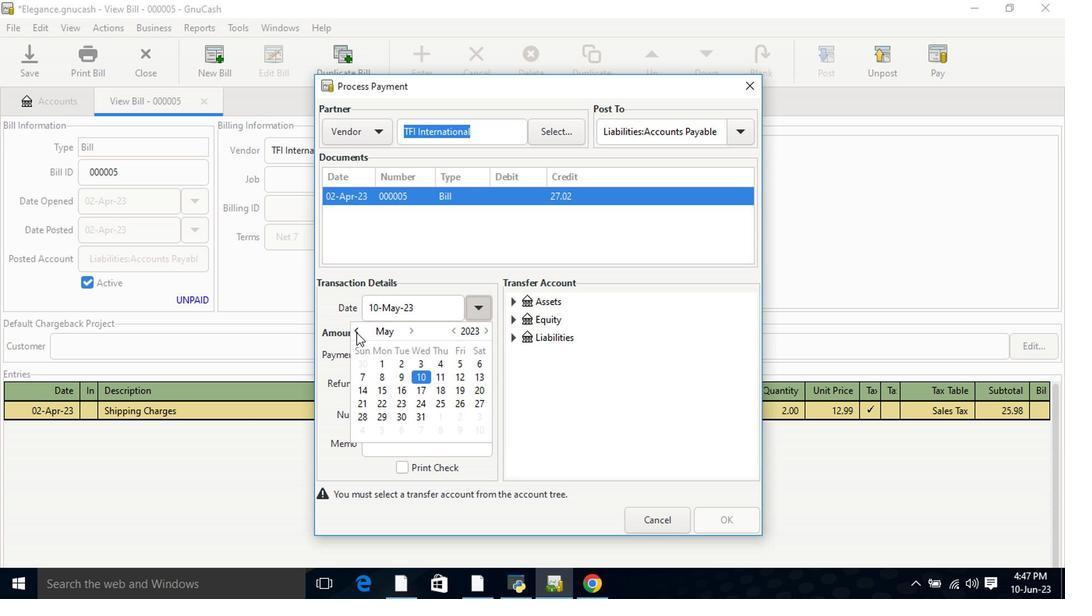 
Action: Mouse moved to (476, 377)
Screenshot: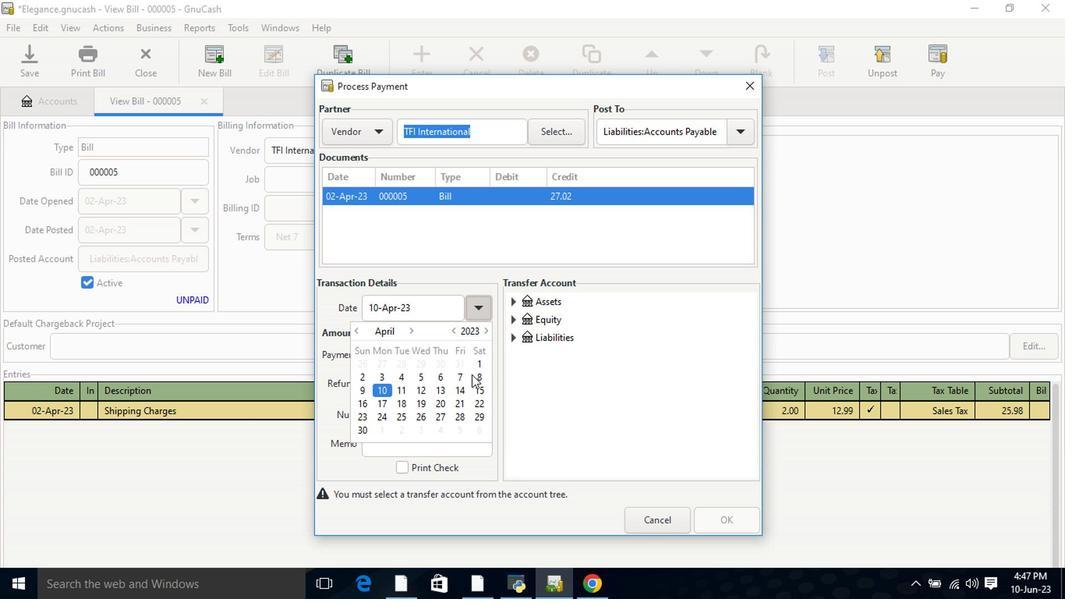 
Action: Mouse pressed left at (476, 377)
Screenshot: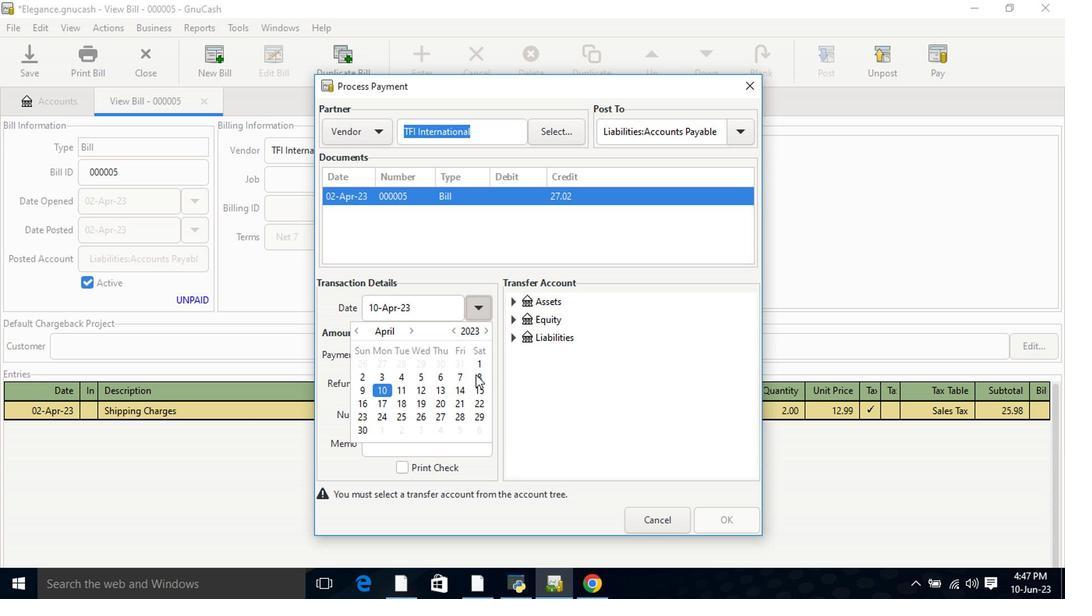 
Action: Mouse pressed left at (476, 377)
Screenshot: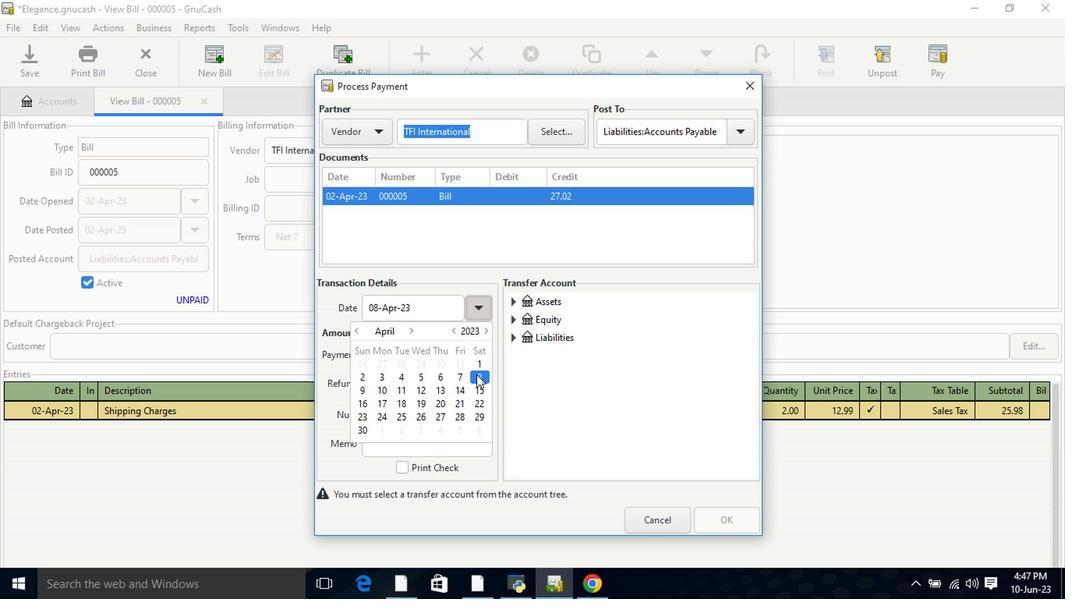 
Action: Mouse moved to (512, 299)
Screenshot: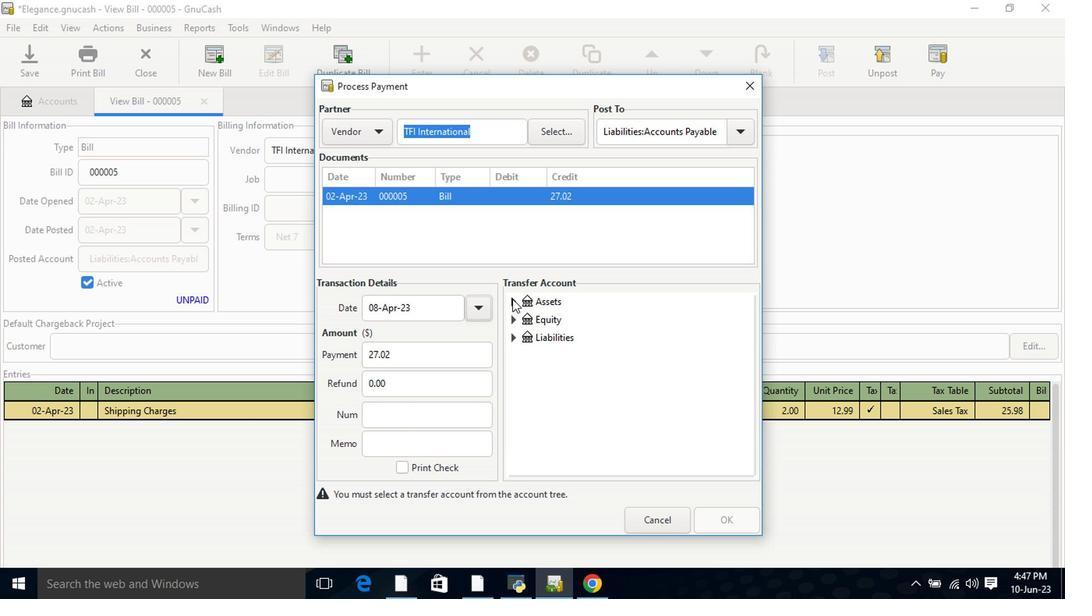 
Action: Mouse pressed left at (512, 299)
Screenshot: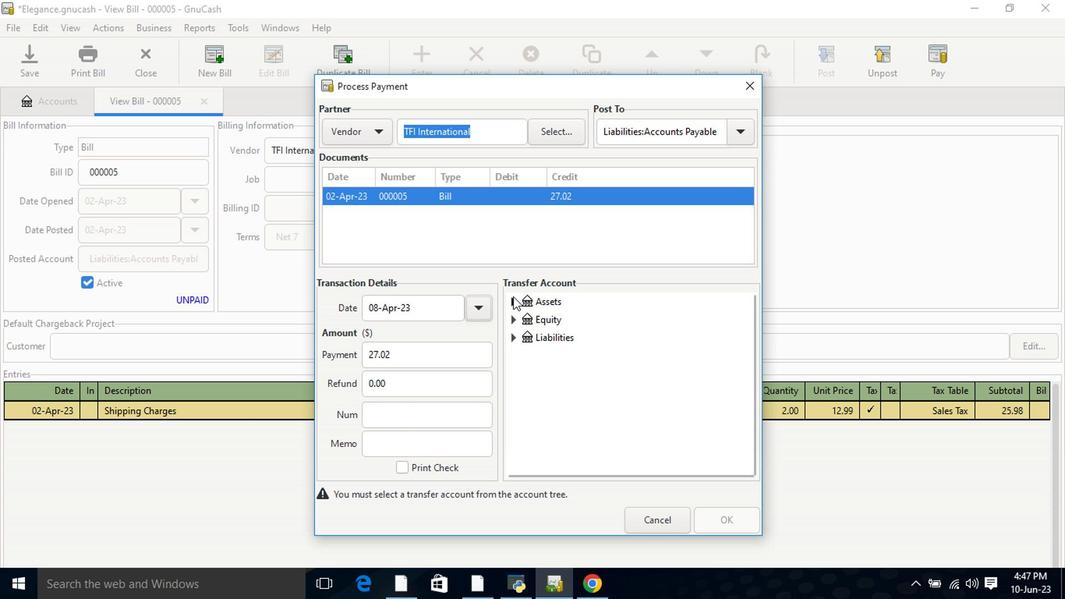 
Action: Mouse moved to (526, 325)
Screenshot: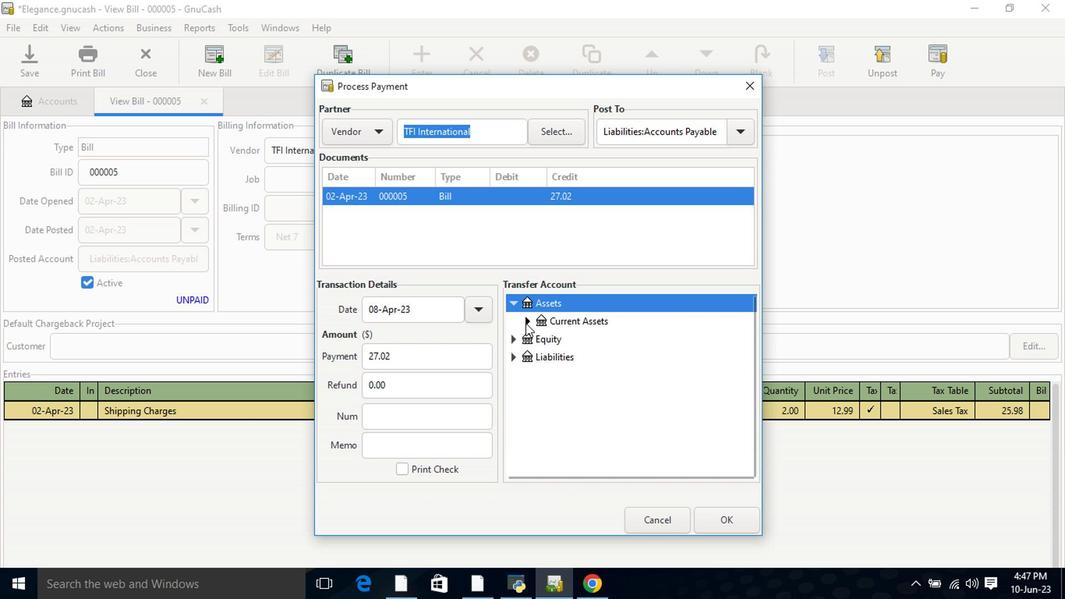 
Action: Mouse pressed left at (526, 325)
Screenshot: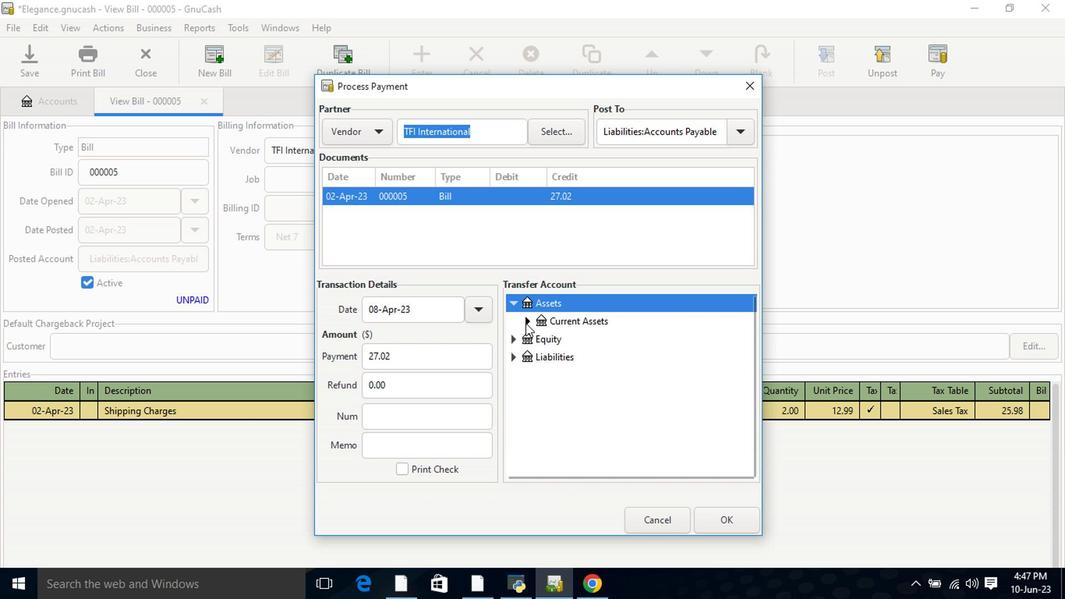 
Action: Mouse moved to (566, 339)
Screenshot: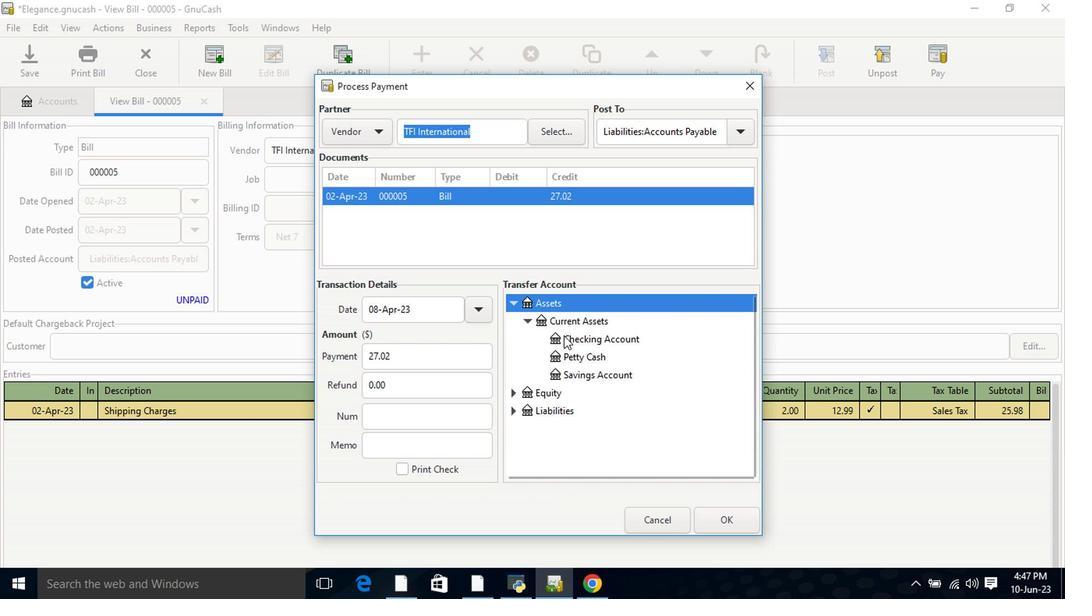 
Action: Mouse pressed left at (566, 339)
Screenshot: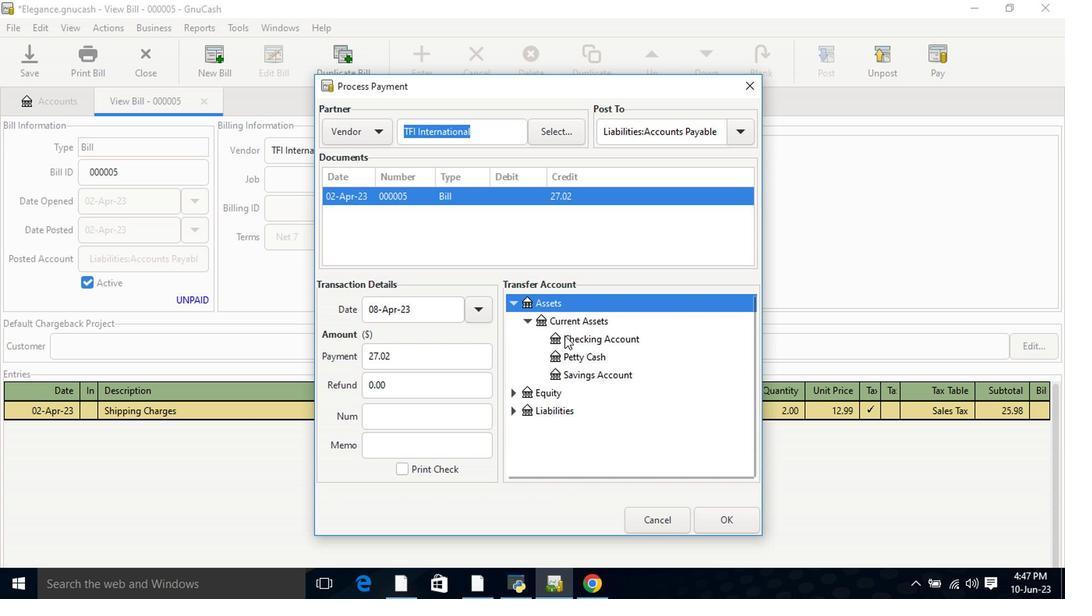 
Action: Mouse moved to (714, 521)
Screenshot: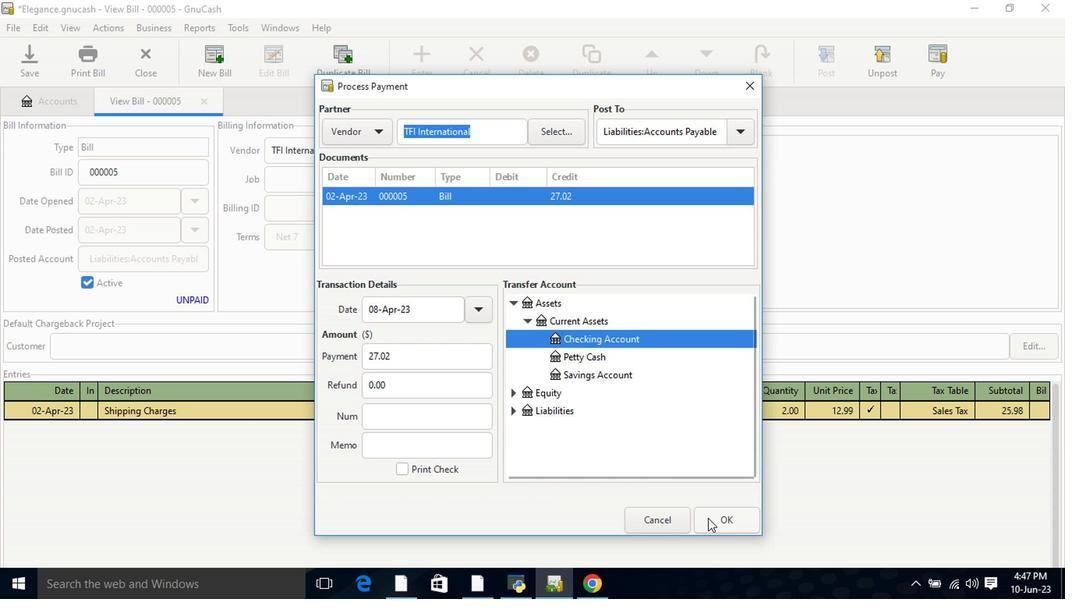 
Action: Mouse pressed left at (714, 521)
Screenshot: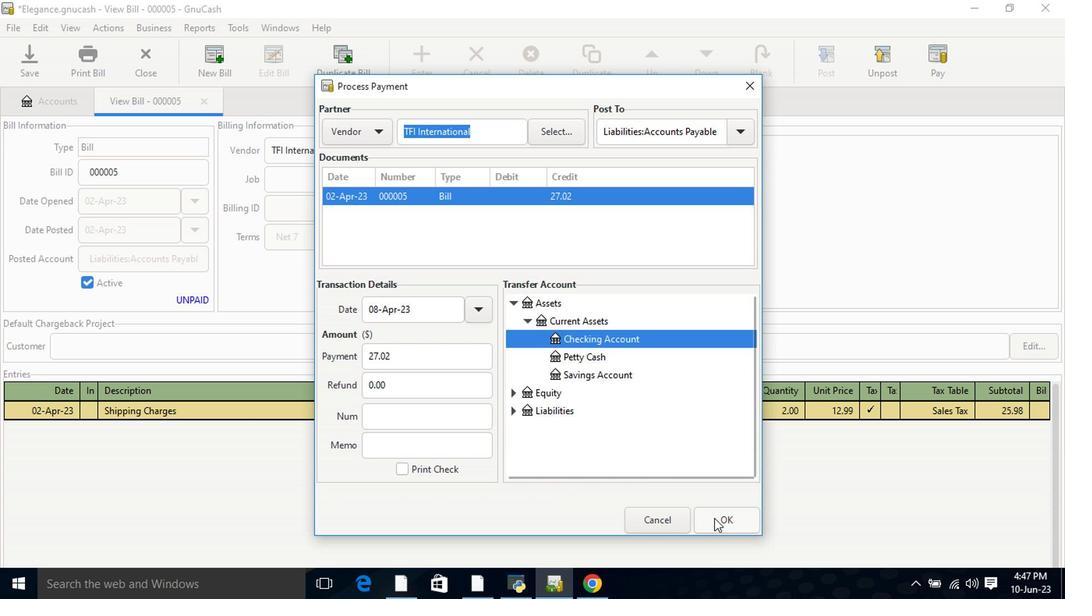
Action: Mouse moved to (88, 67)
Screenshot: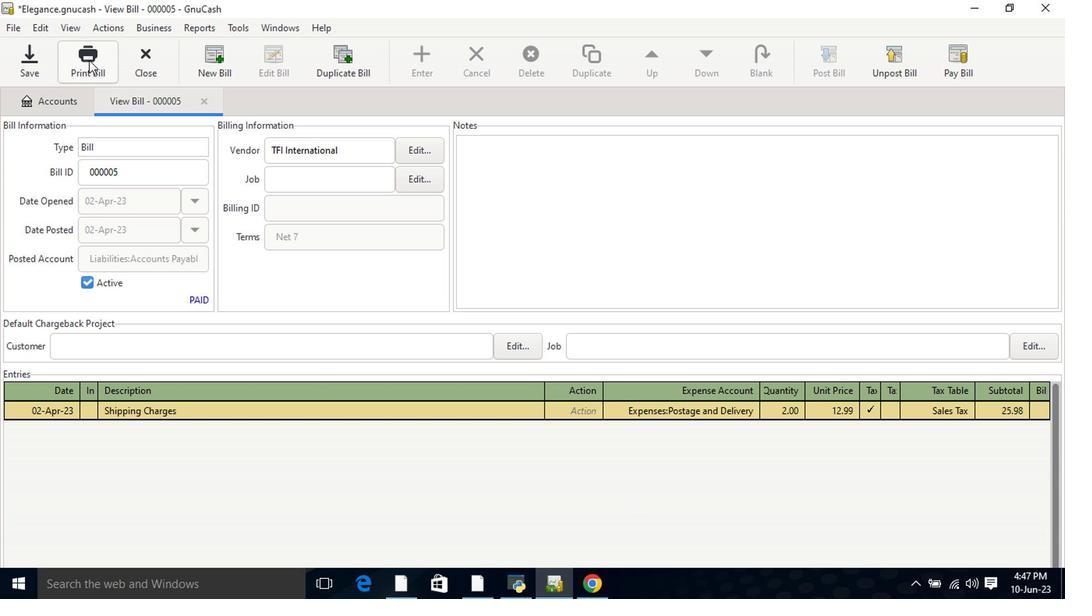 
Action: Mouse pressed left at (88, 67)
Screenshot: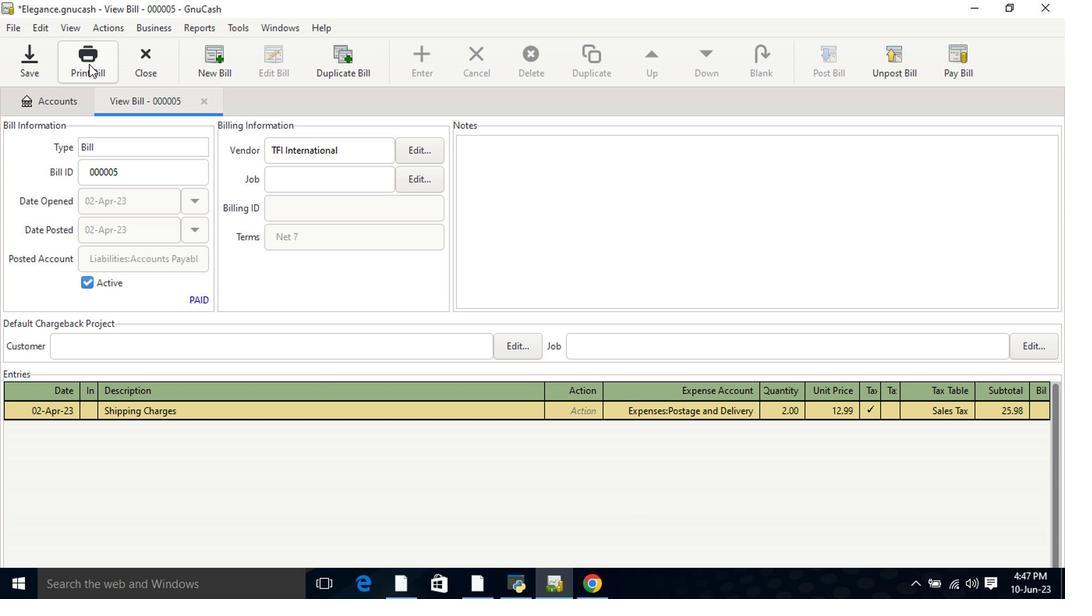 
Action: Mouse moved to (734, 61)
Screenshot: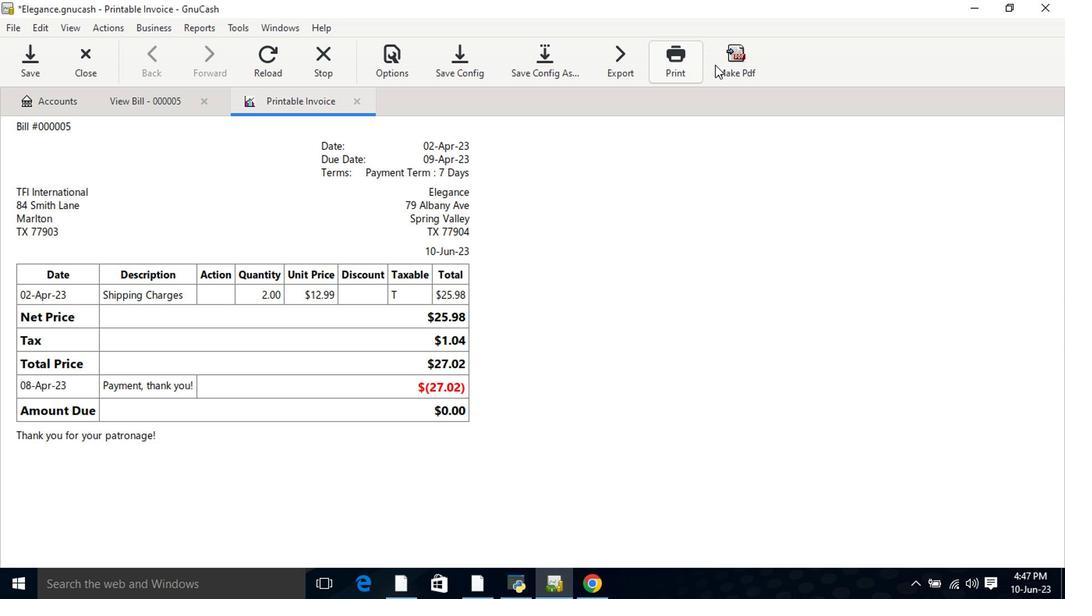 
Action: Mouse pressed left at (734, 61)
Screenshot: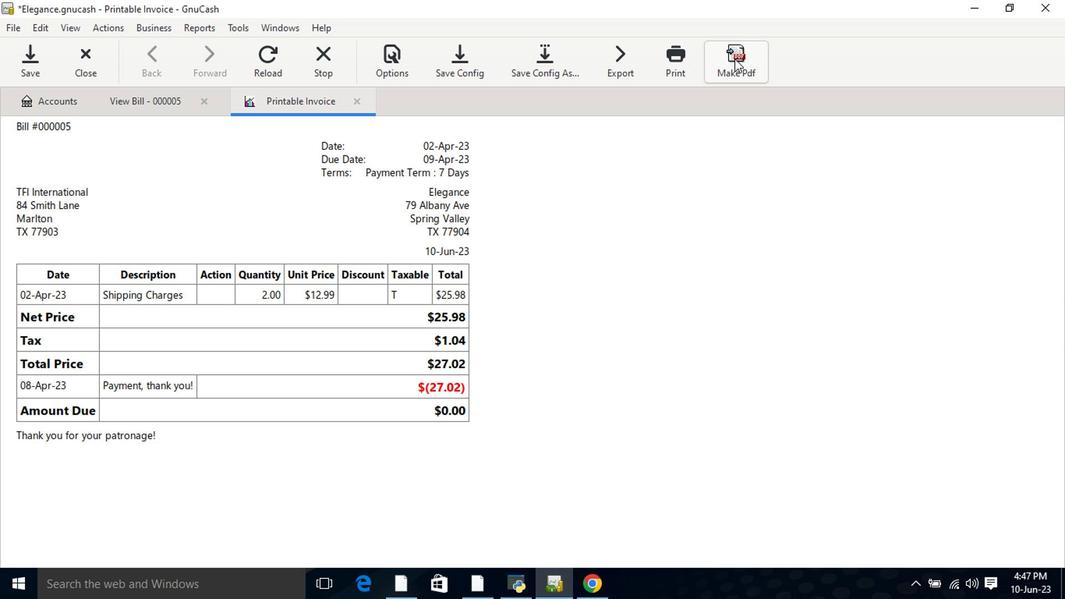 
Action: Mouse moved to (797, 547)
Screenshot: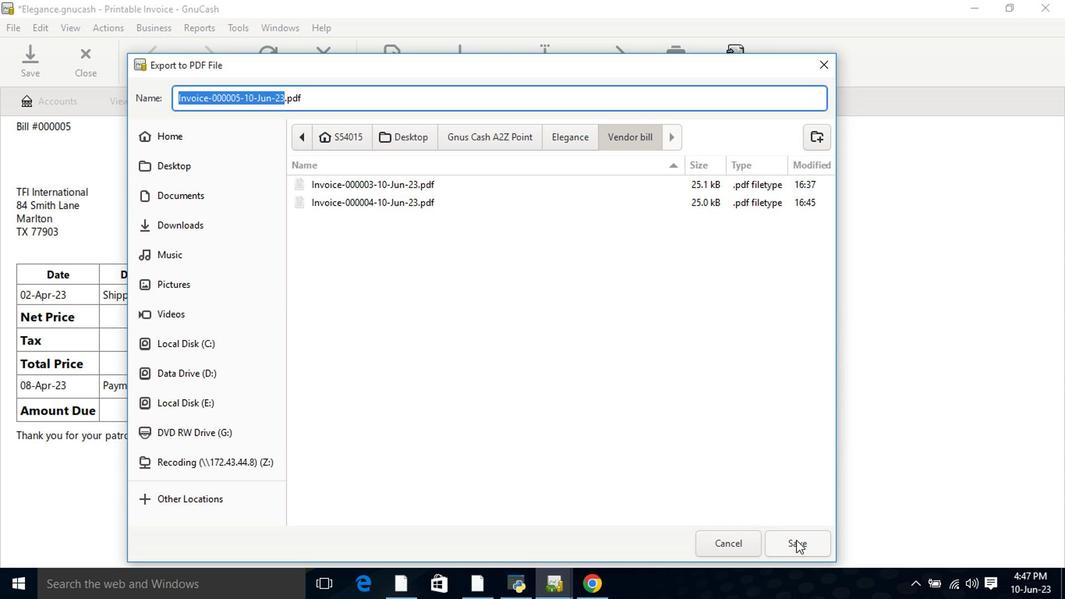 
Action: Mouse pressed left at (797, 547)
Screenshot: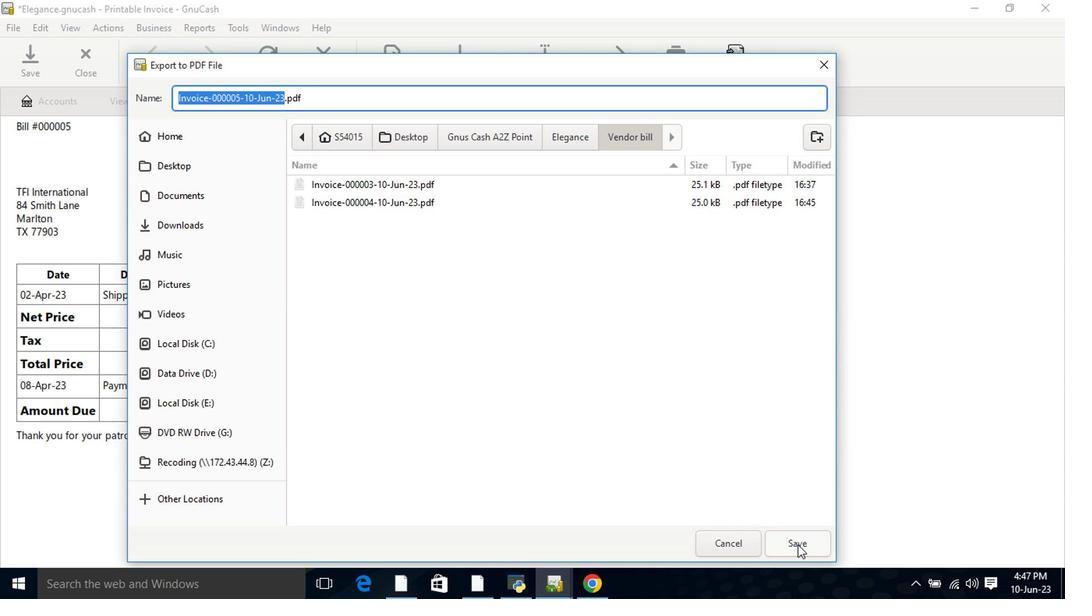 
Action: Mouse moved to (804, 475)
Screenshot: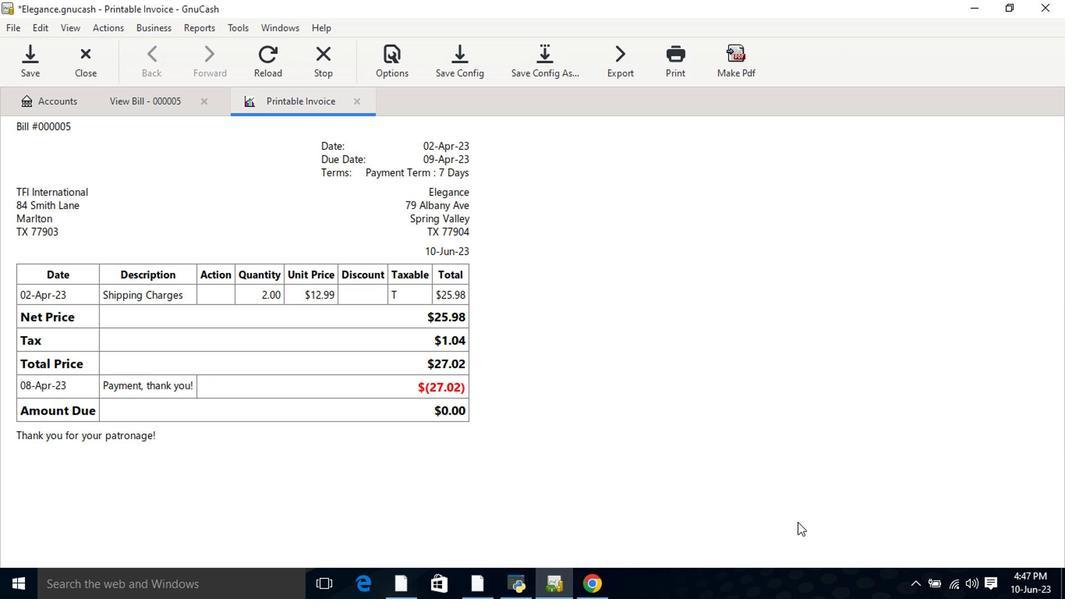 
